 Task: Search for the email with the subject Follow up on our last conversation logged in from softage.1@softage.net with the filter, email from softage.4@softage.net and a new filter,  Star it
Action: Mouse moved to (737, 76)
Screenshot: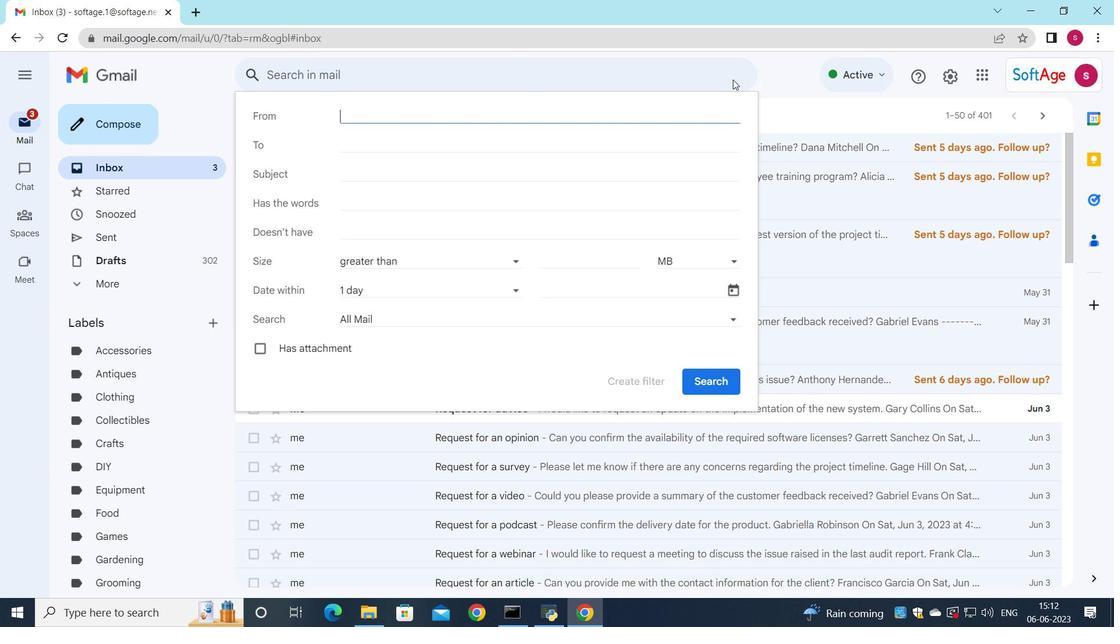 
Action: Mouse pressed left at (737, 76)
Screenshot: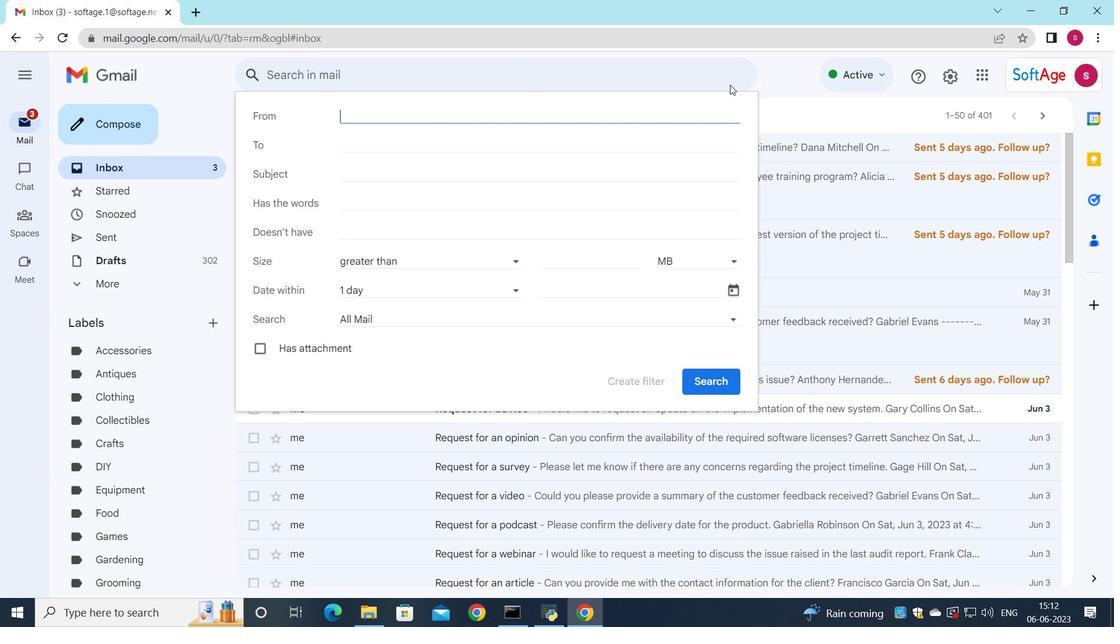 
Action: Mouse moved to (595, 125)
Screenshot: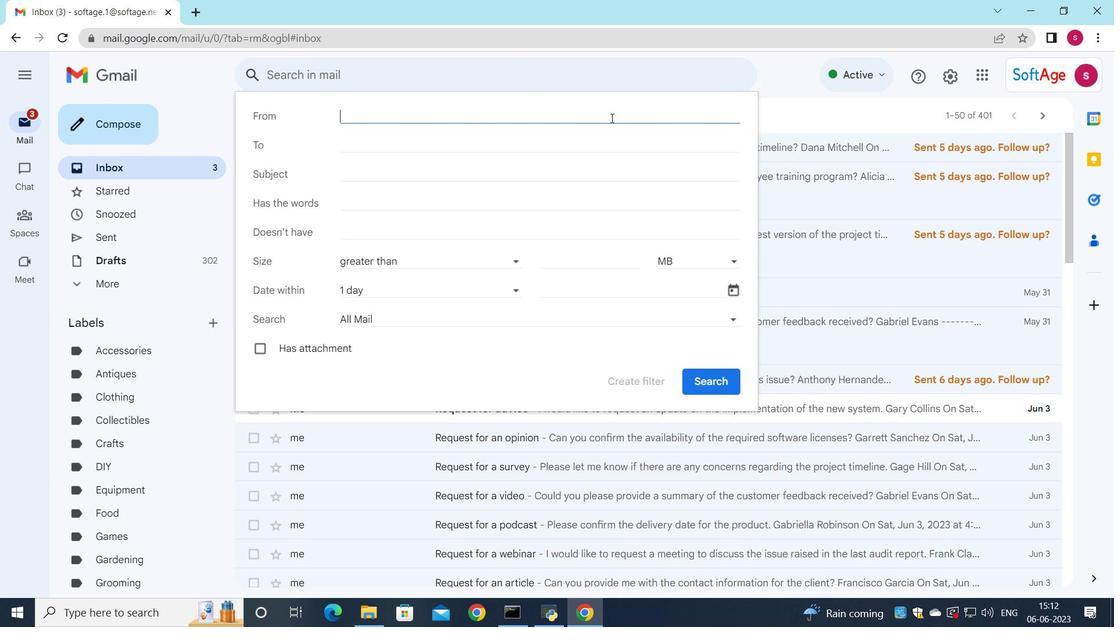 
Action: Key pressed s
Screenshot: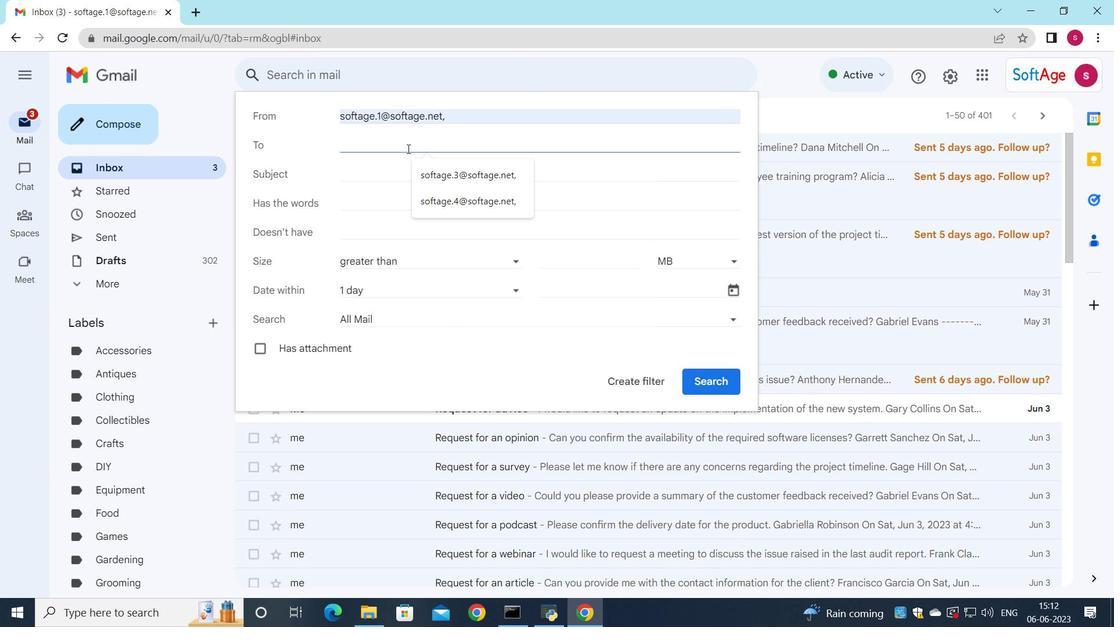 
Action: Mouse moved to (535, 250)
Screenshot: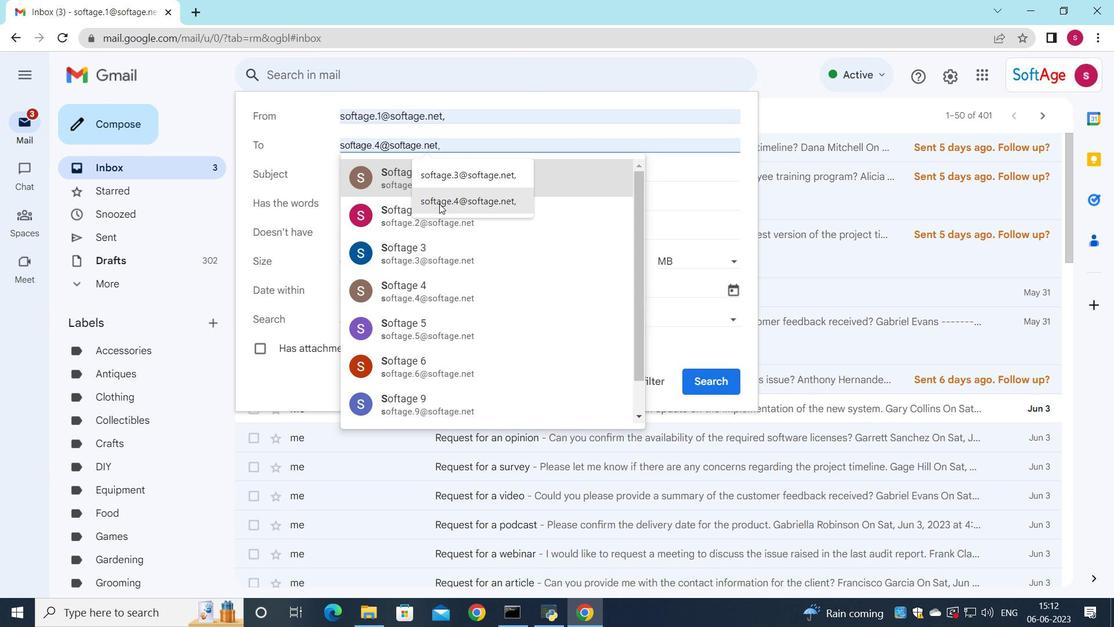 
Action: Mouse pressed left at (535, 250)
Screenshot: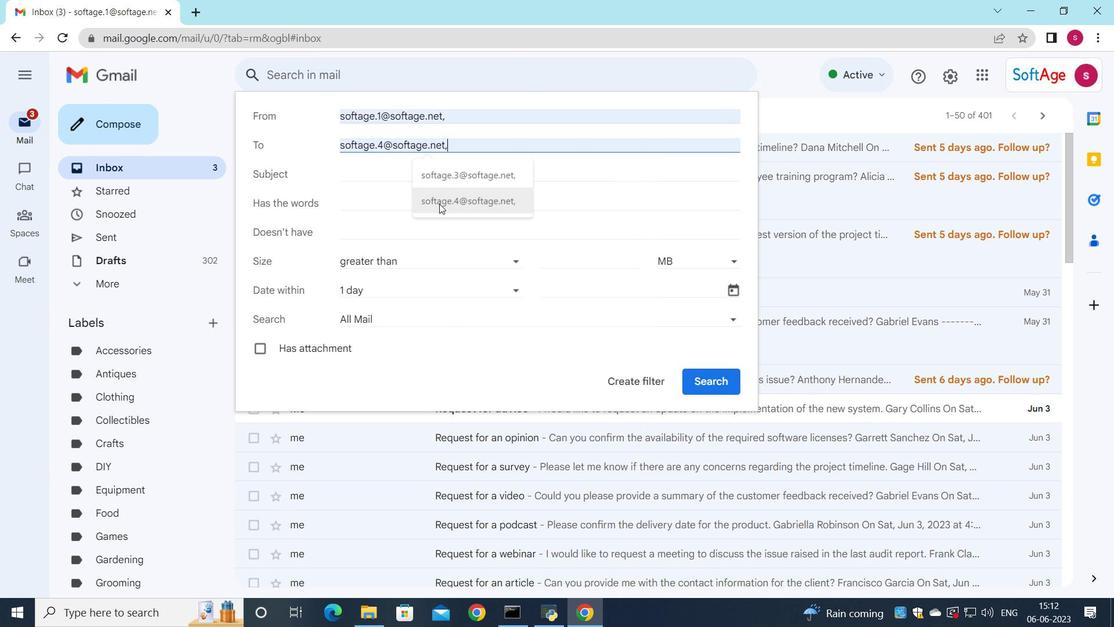 
Action: Mouse moved to (488, 137)
Screenshot: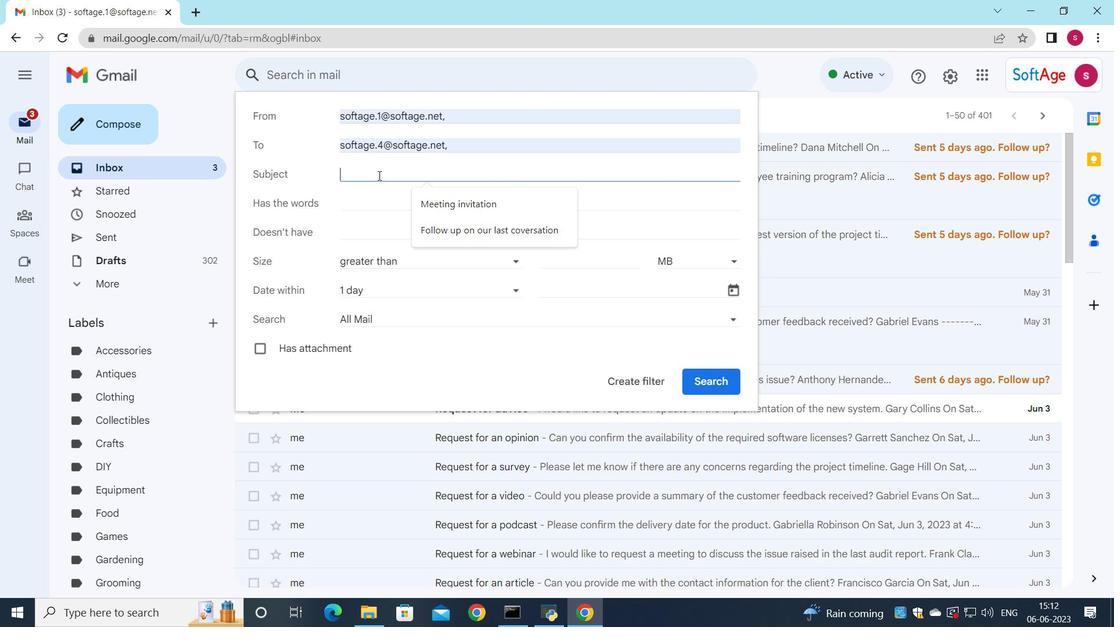 
Action: Mouse pressed left at (488, 137)
Screenshot: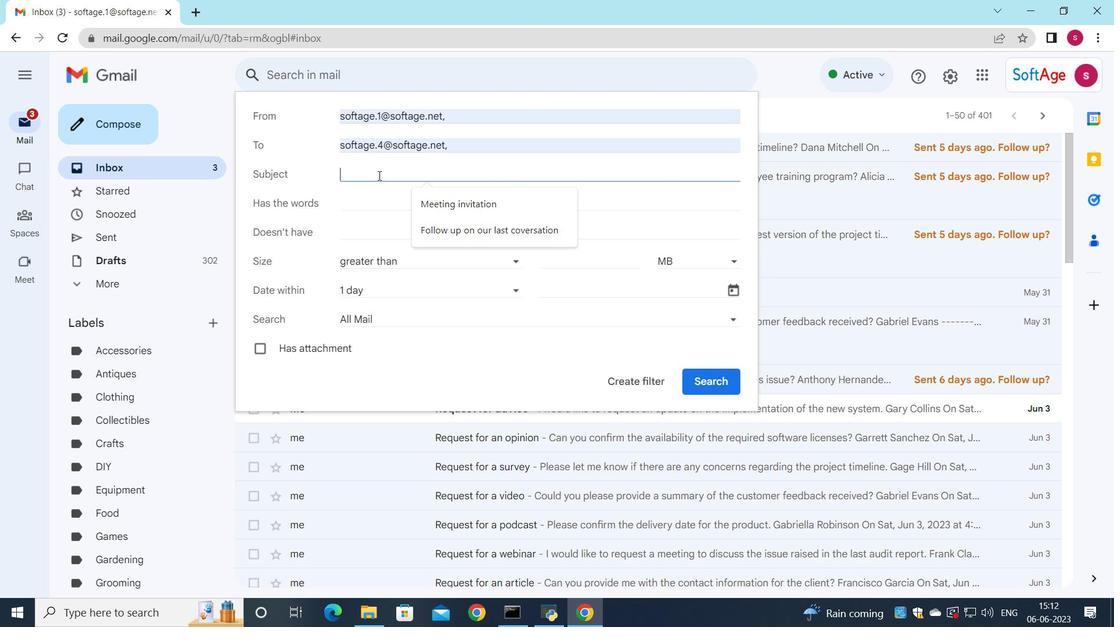 
Action: Mouse moved to (400, 141)
Screenshot: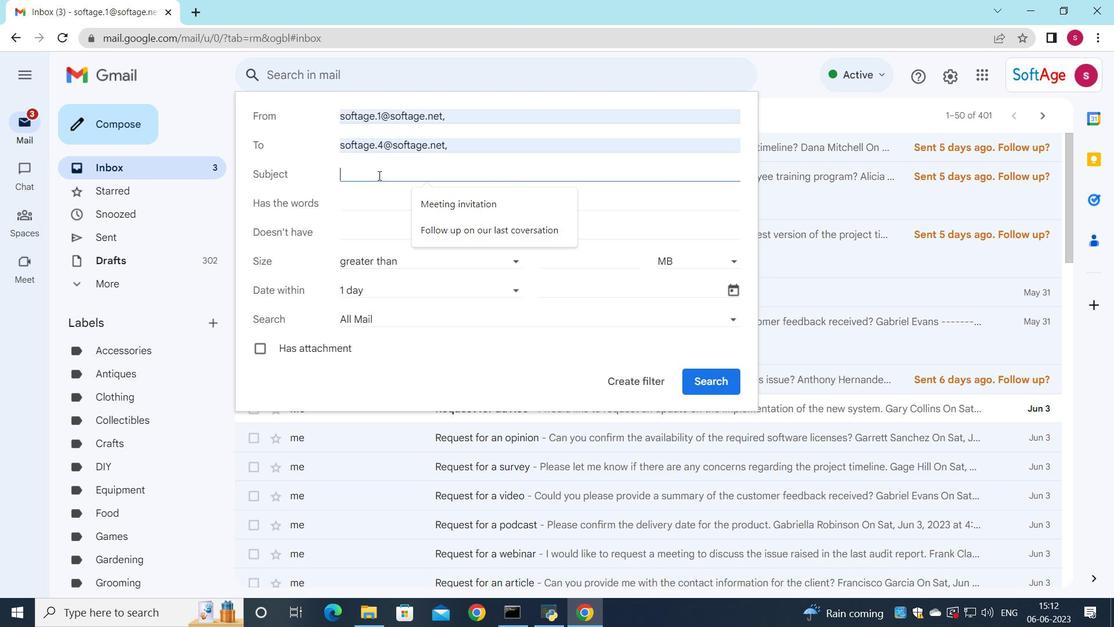 
Action: Mouse pressed left at (400, 141)
Screenshot: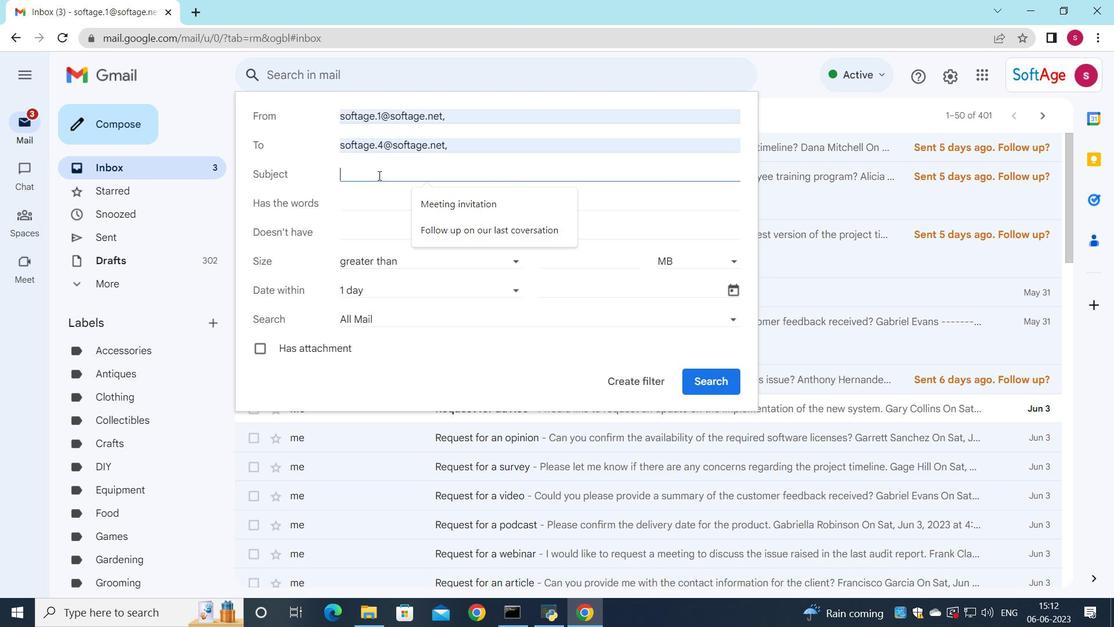 
Action: Key pressed s
Screenshot: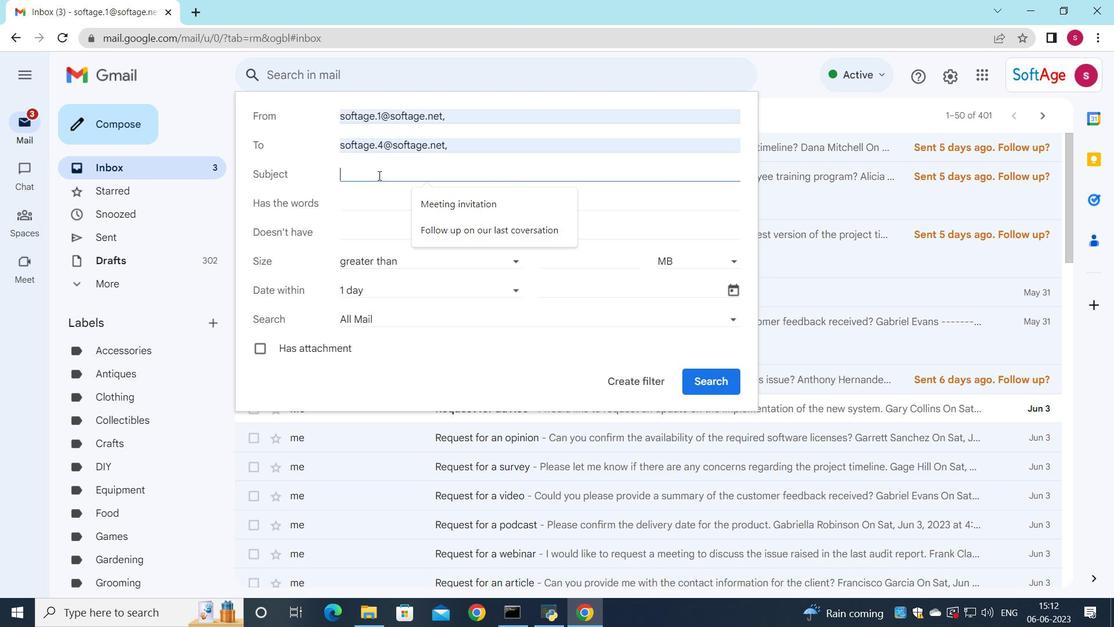 
Action: Mouse moved to (418, 287)
Screenshot: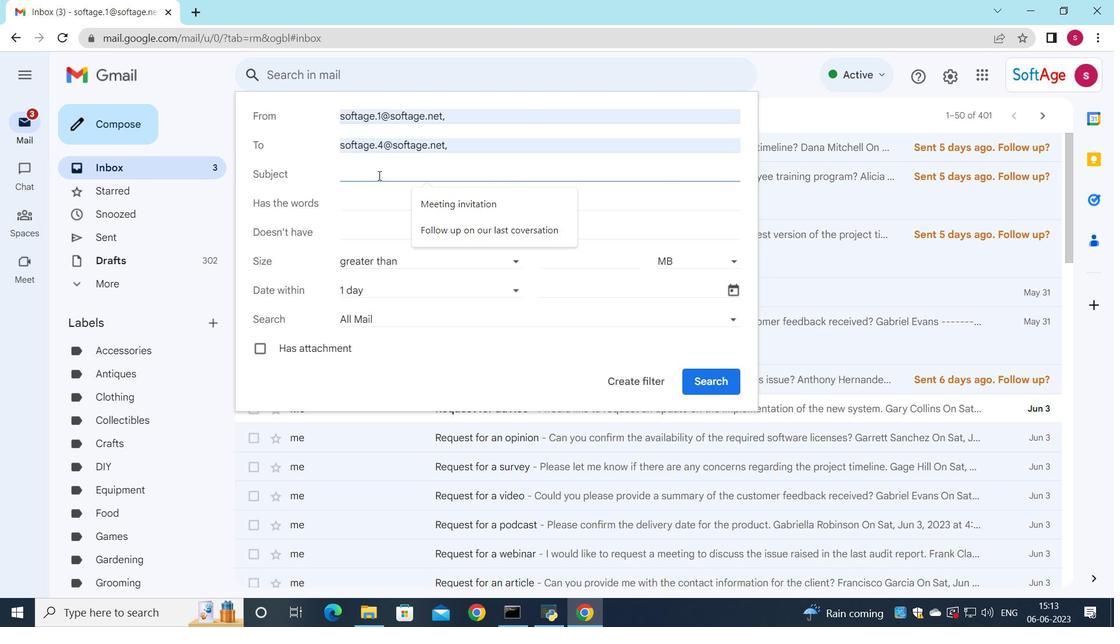 
Action: Mouse pressed left at (418, 287)
Screenshot: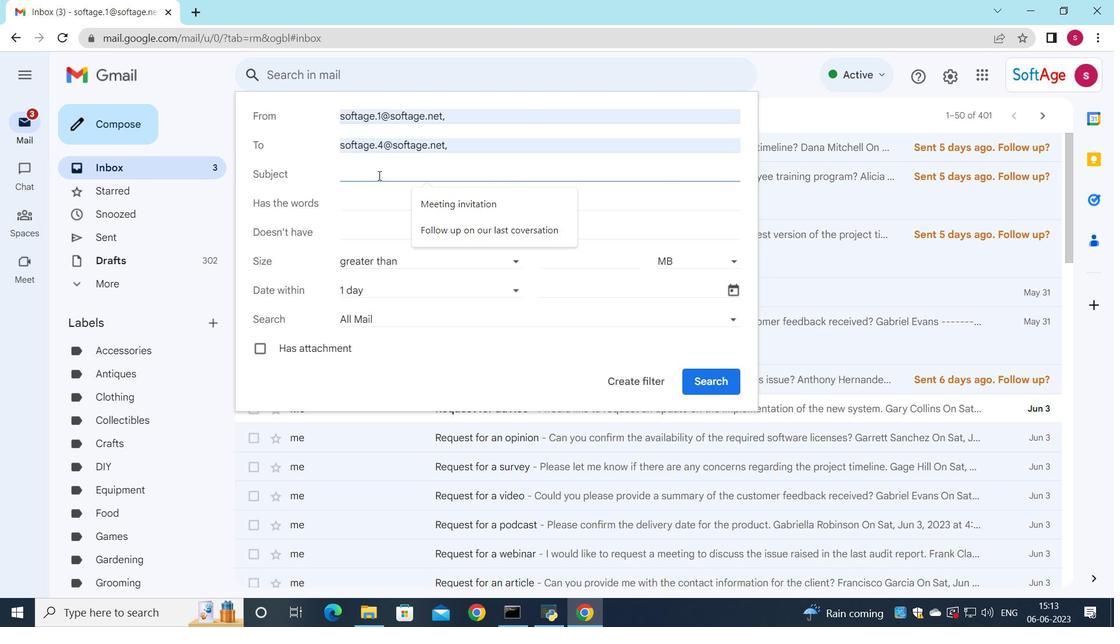 
Action: Mouse moved to (384, 174)
Screenshot: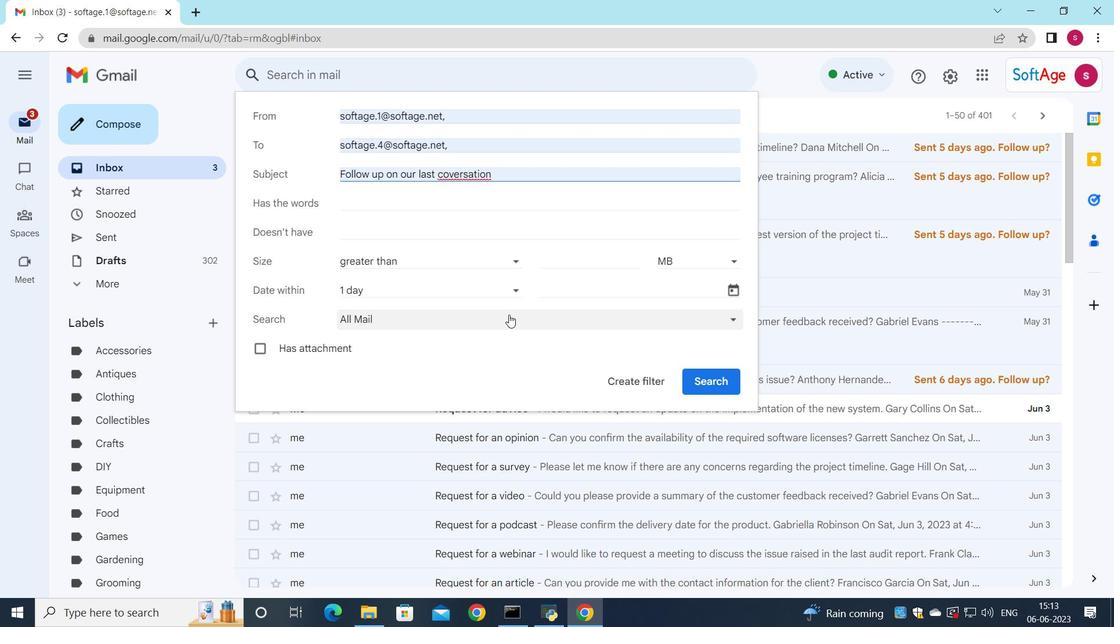 
Action: Mouse pressed left at (384, 174)
Screenshot: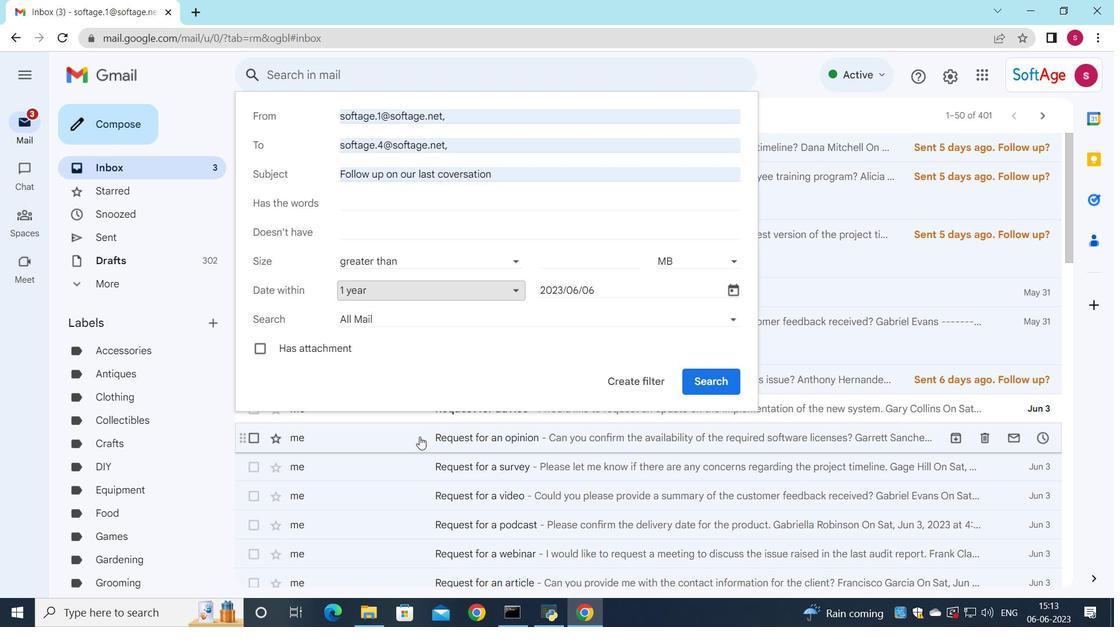 
Action: Key pressed <Key.shift>Follow<Key.space>up<Key.space>on<Key.space>our<Key.space>last<Key.space>conversation
Screenshot: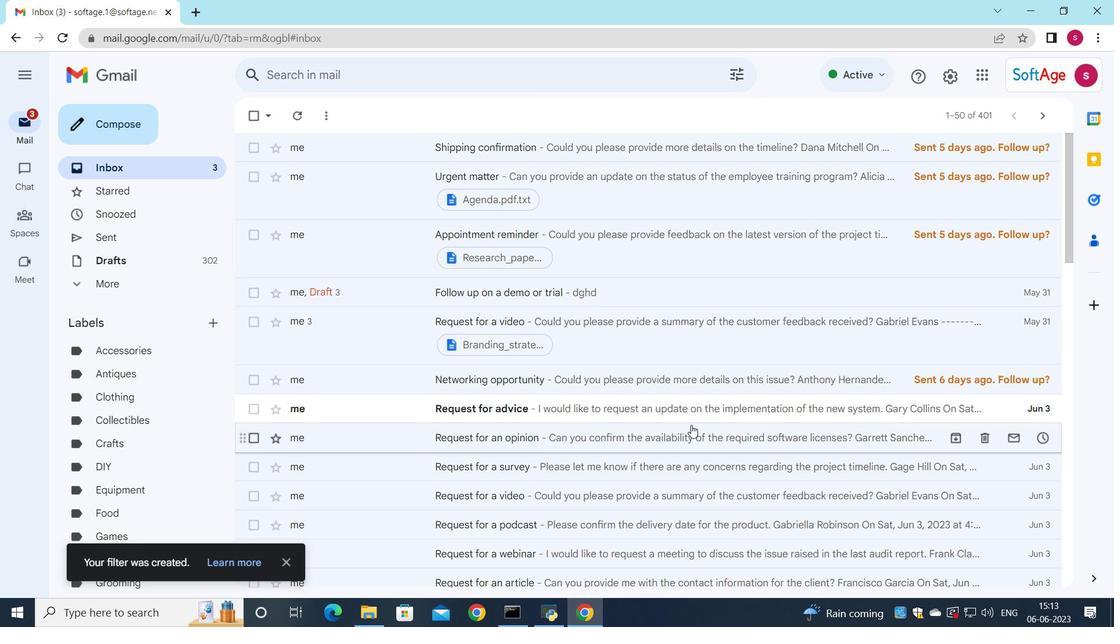 
Action: Mouse moved to (508, 292)
Screenshot: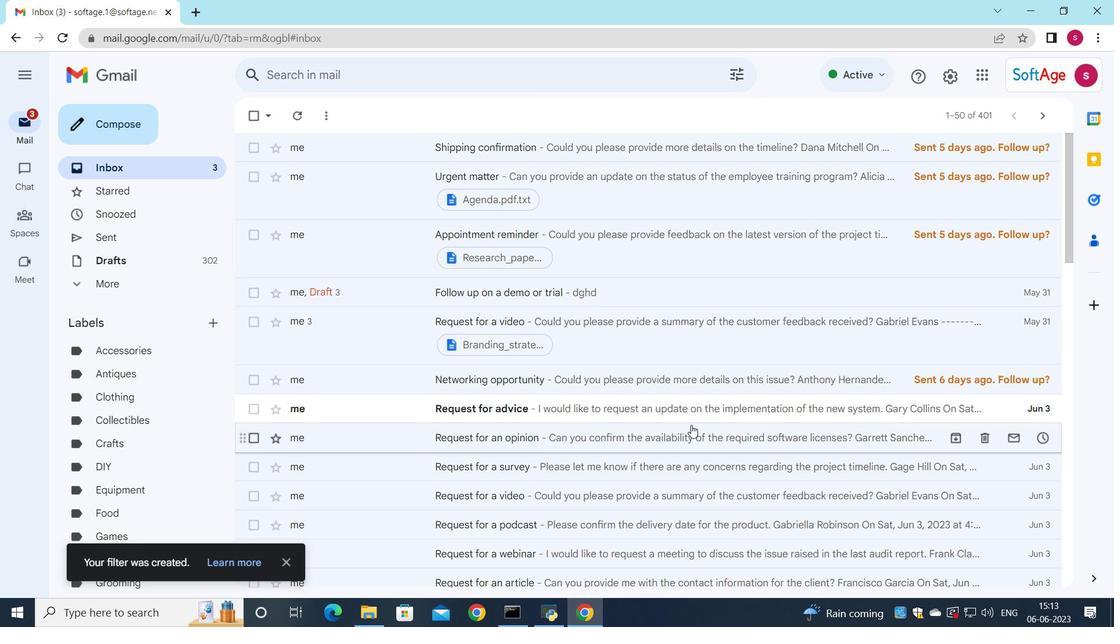 
Action: Mouse pressed left at (508, 292)
Screenshot: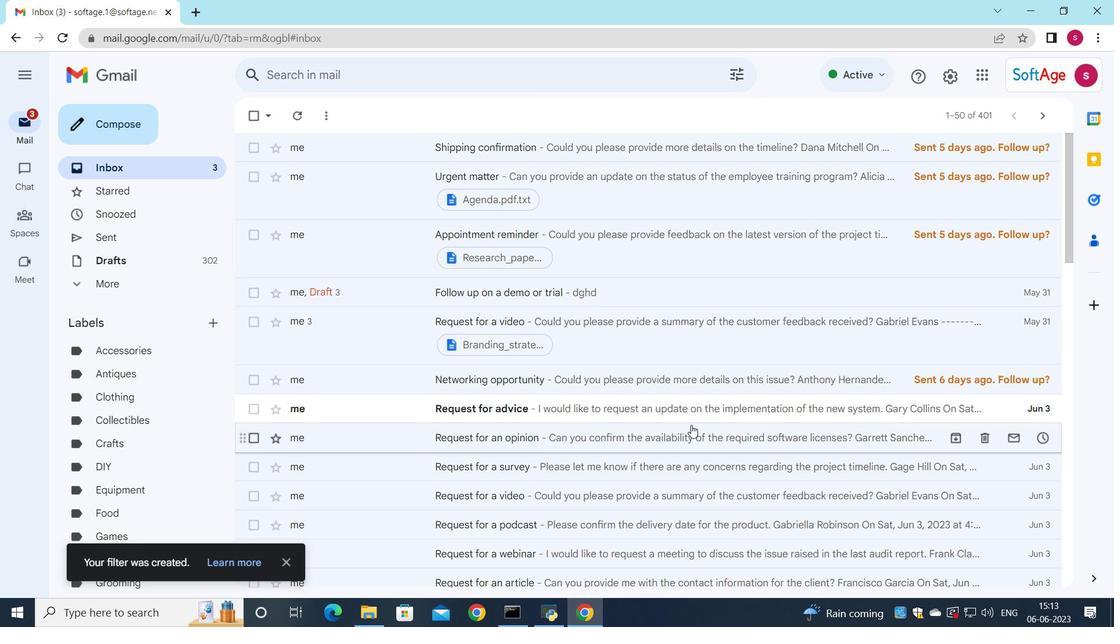 
Action: Mouse moved to (411, 459)
Screenshot: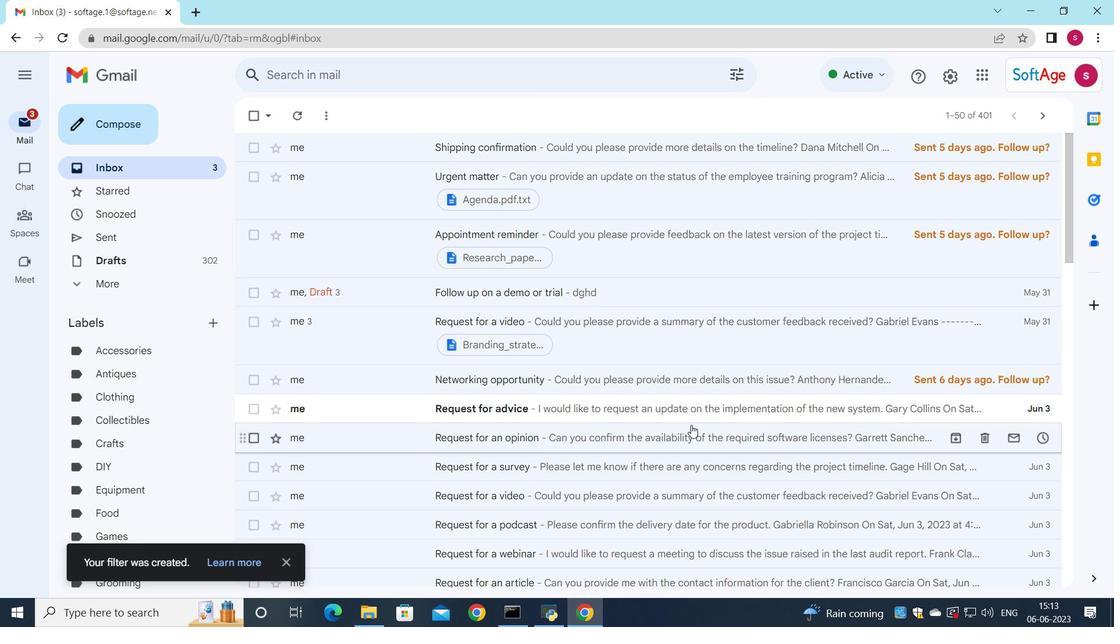 
Action: Mouse pressed left at (411, 459)
Screenshot: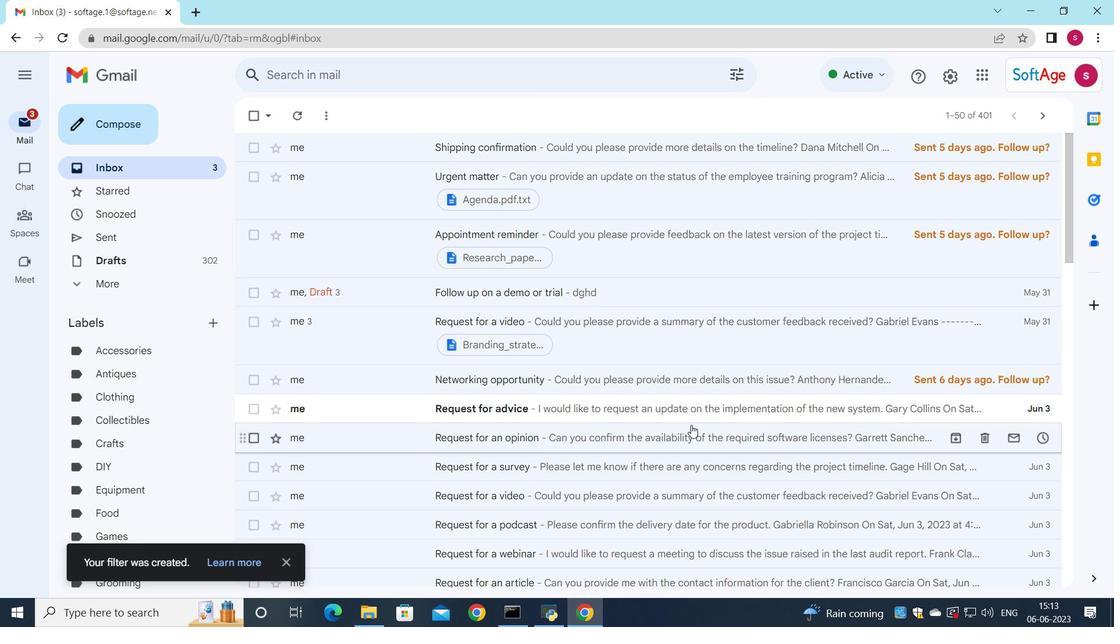 
Action: Mouse moved to (655, 385)
Screenshot: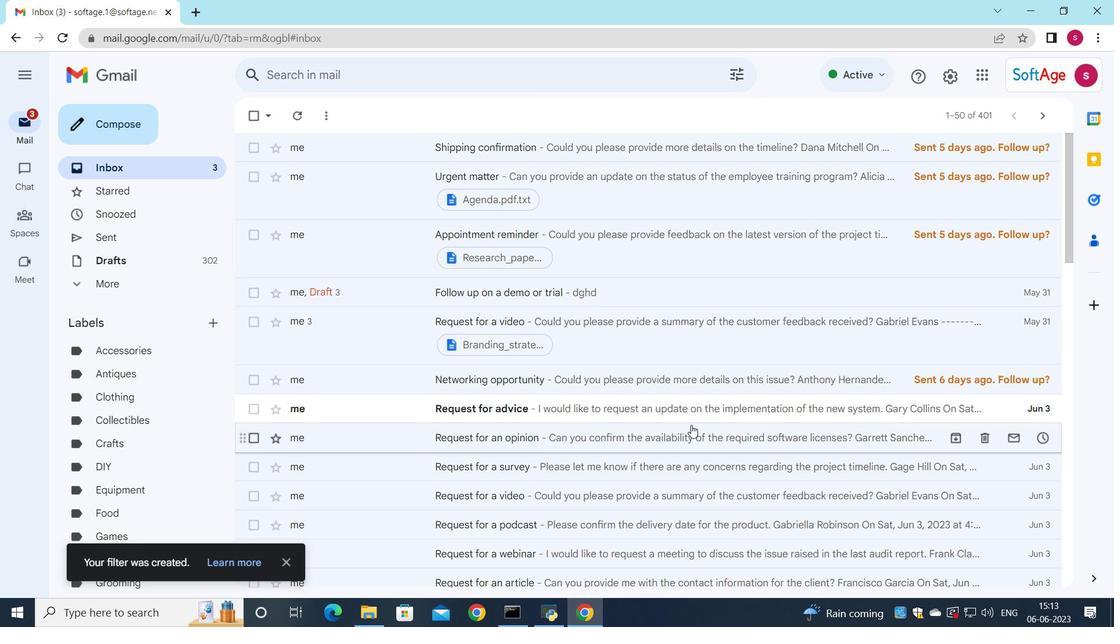 
Action: Mouse pressed left at (655, 385)
Screenshot: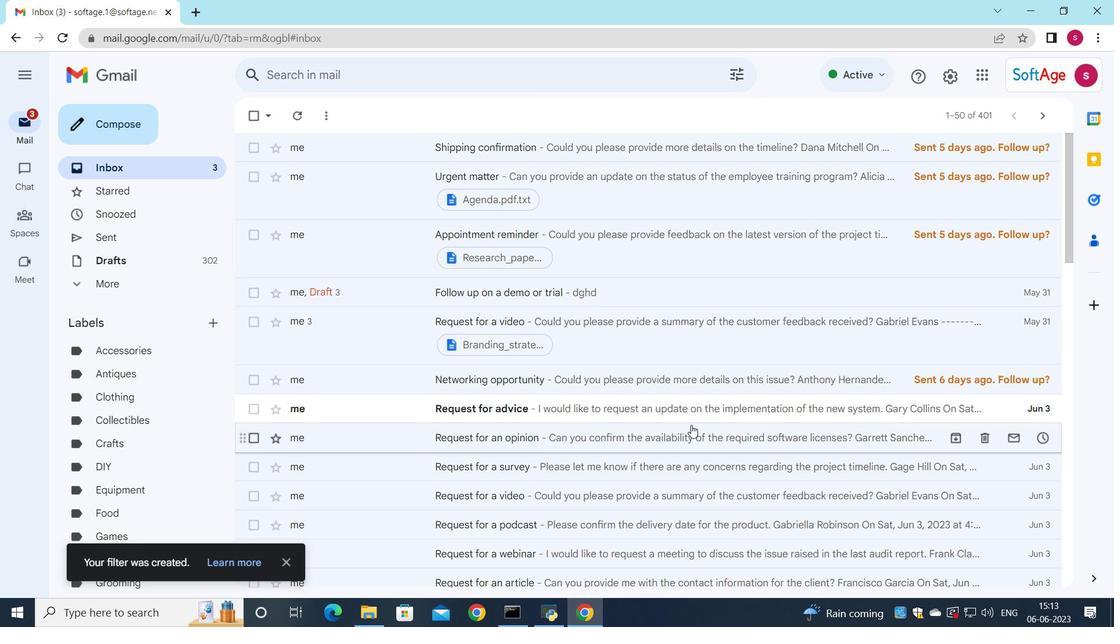 
Action: Mouse moved to (733, 73)
Screenshot: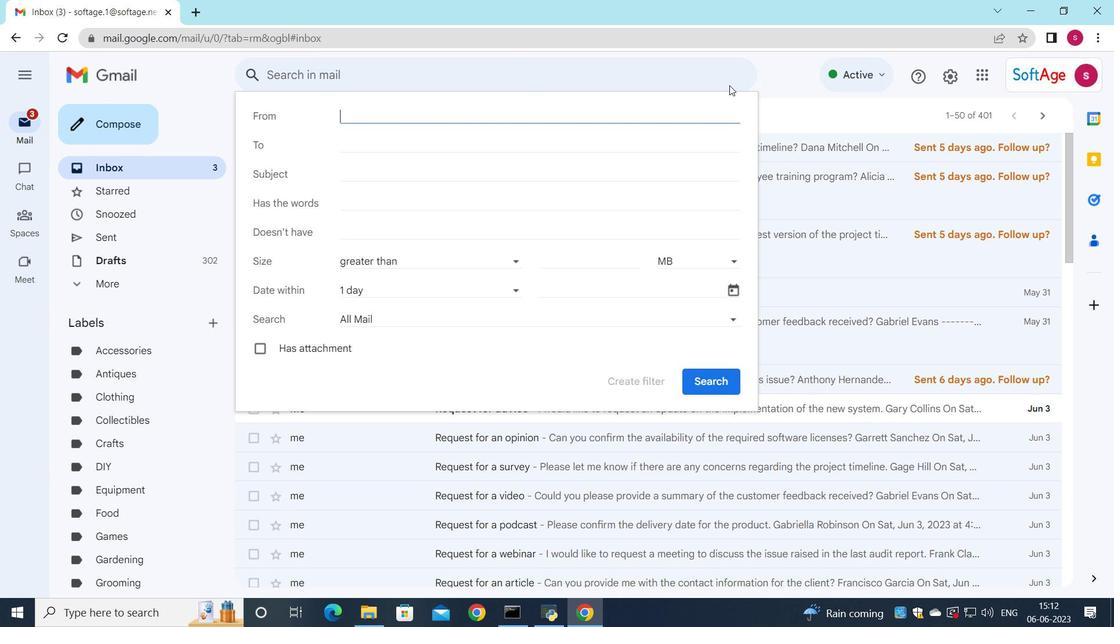 
Action: Mouse pressed left at (733, 73)
Screenshot: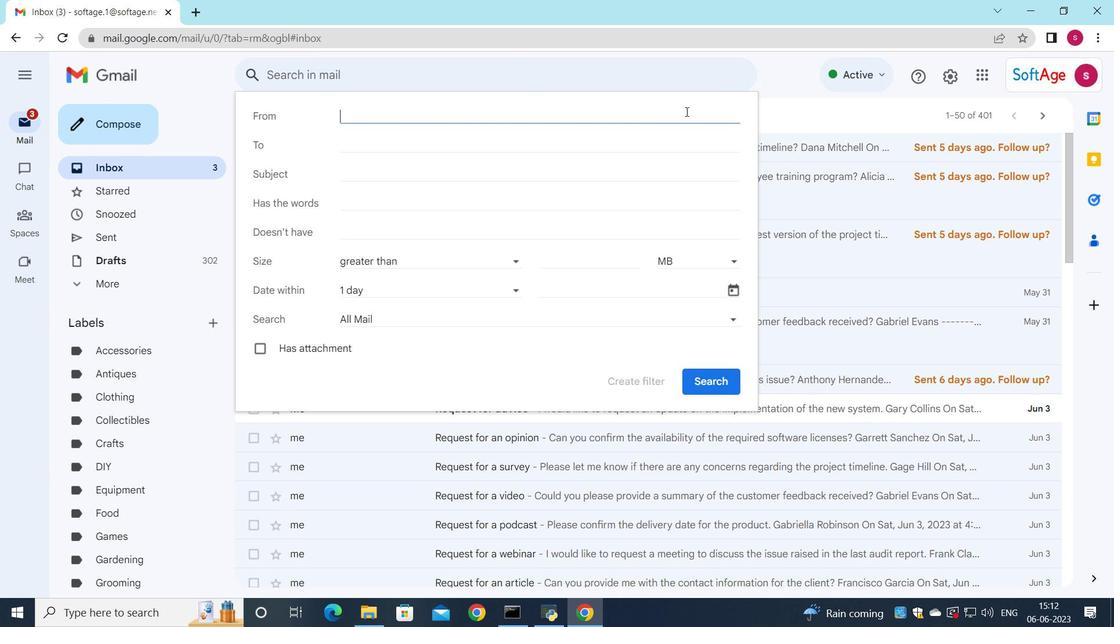 
Action: Mouse moved to (459, 124)
Screenshot: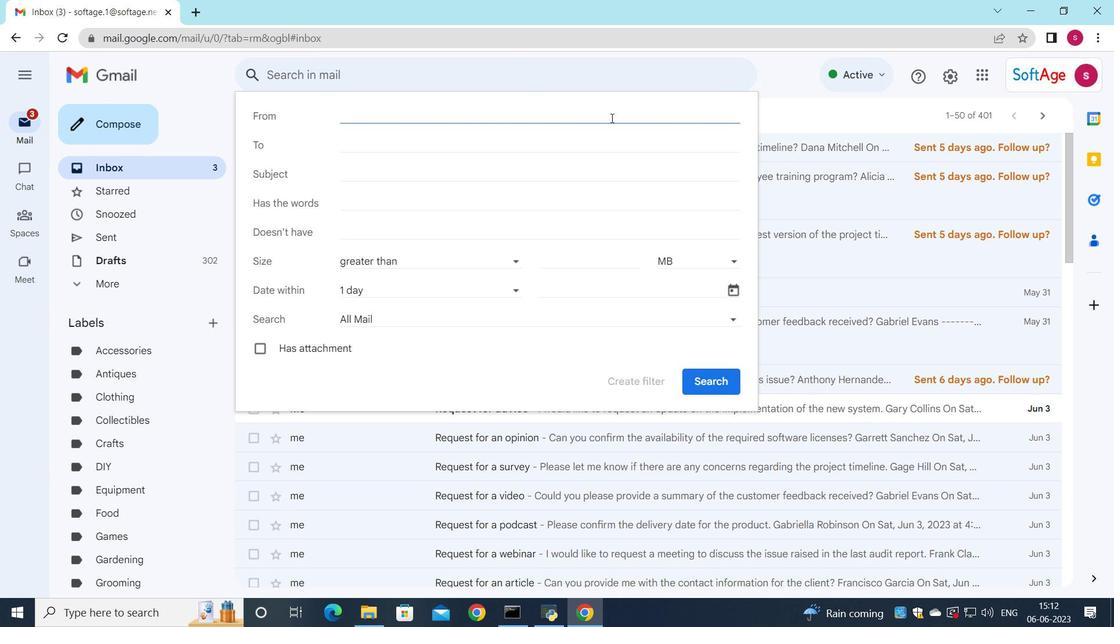 
Action: Key pressed so
Screenshot: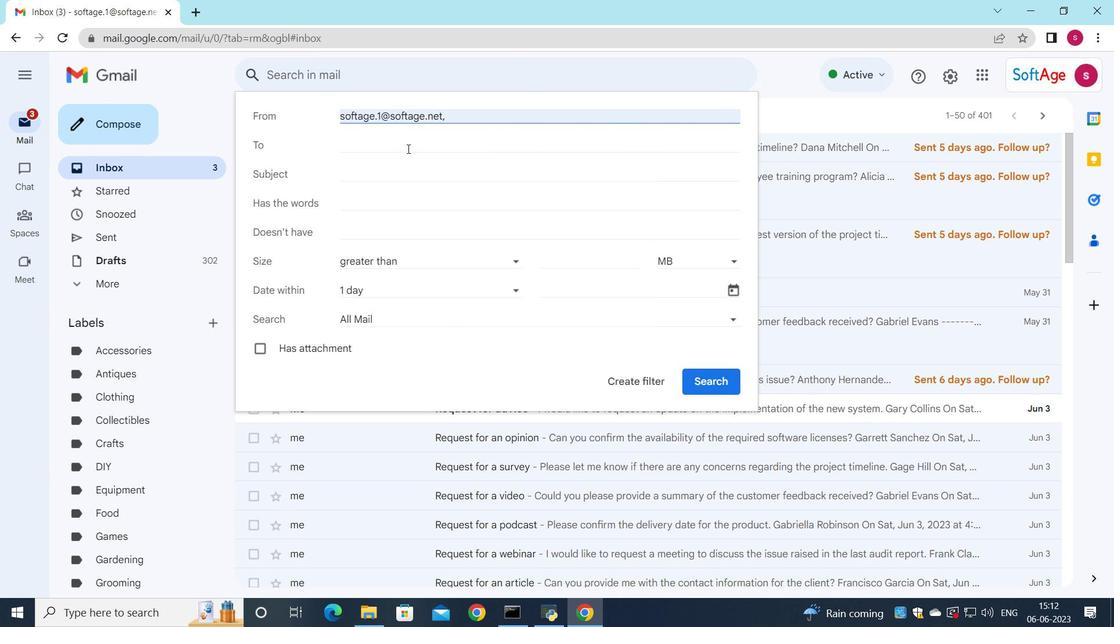 
Action: Mouse moved to (463, 144)
Screenshot: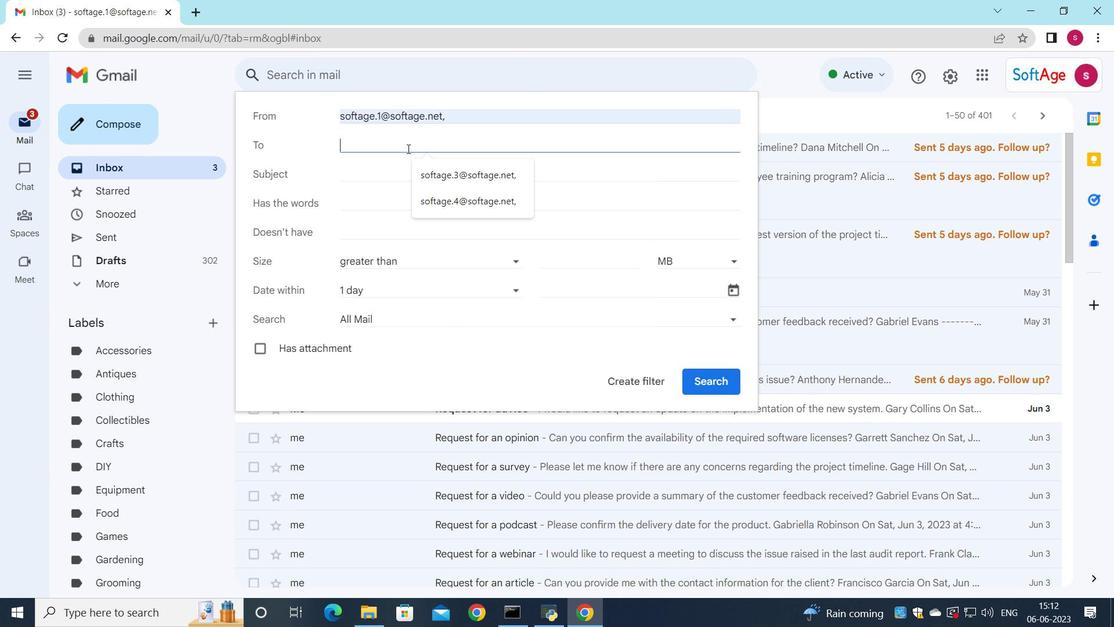 
Action: Mouse pressed left at (463, 144)
Screenshot: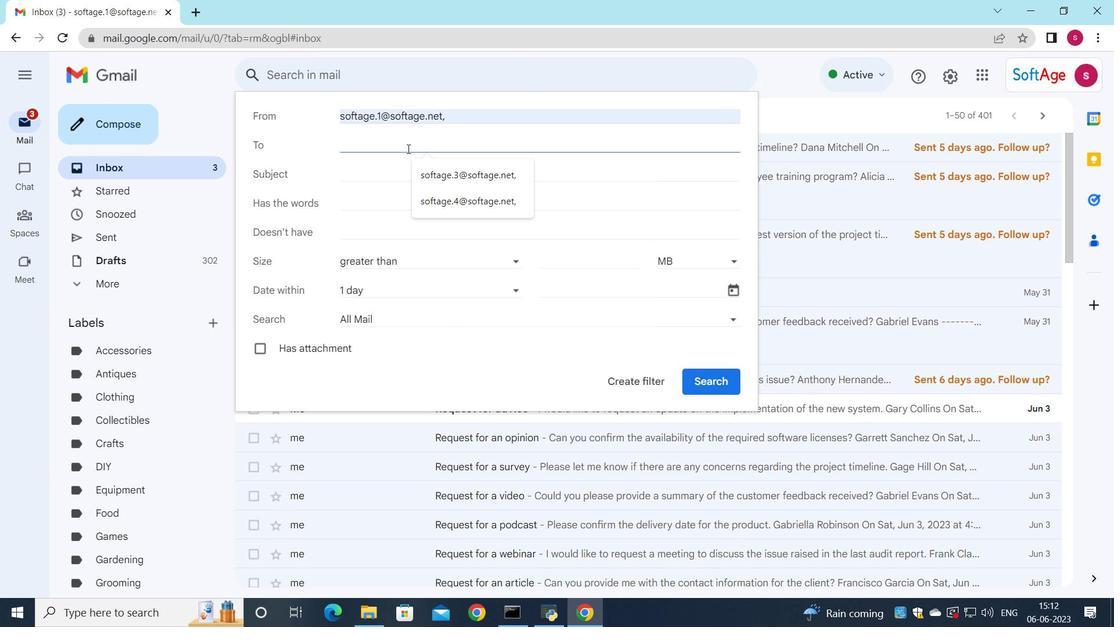 
Action: Mouse moved to (400, 146)
Screenshot: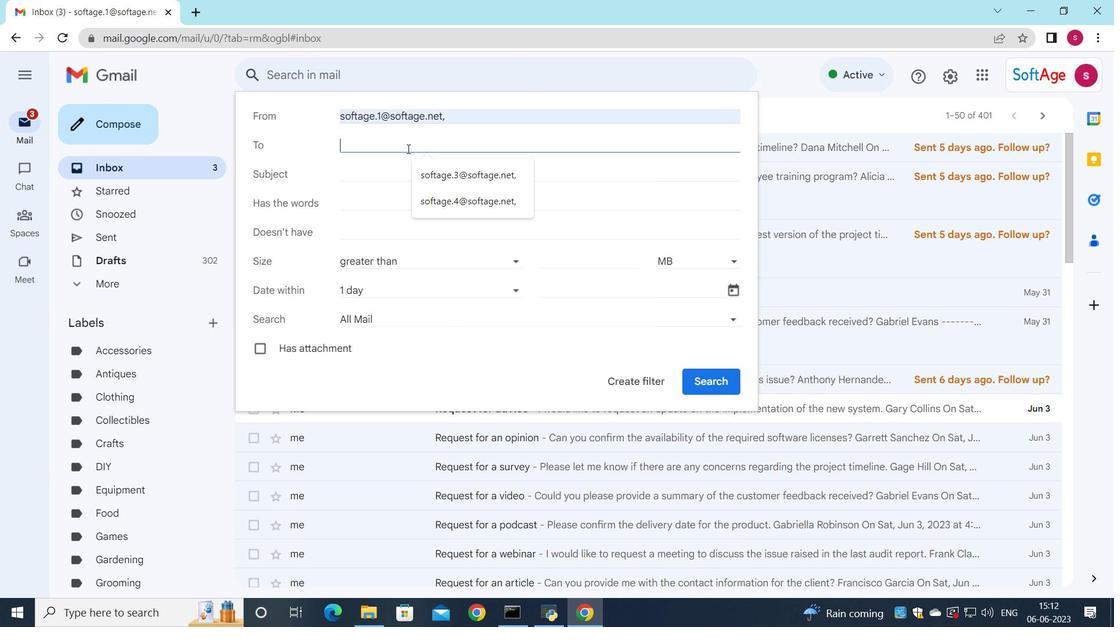 
Action: Mouse pressed left at (400, 146)
Screenshot: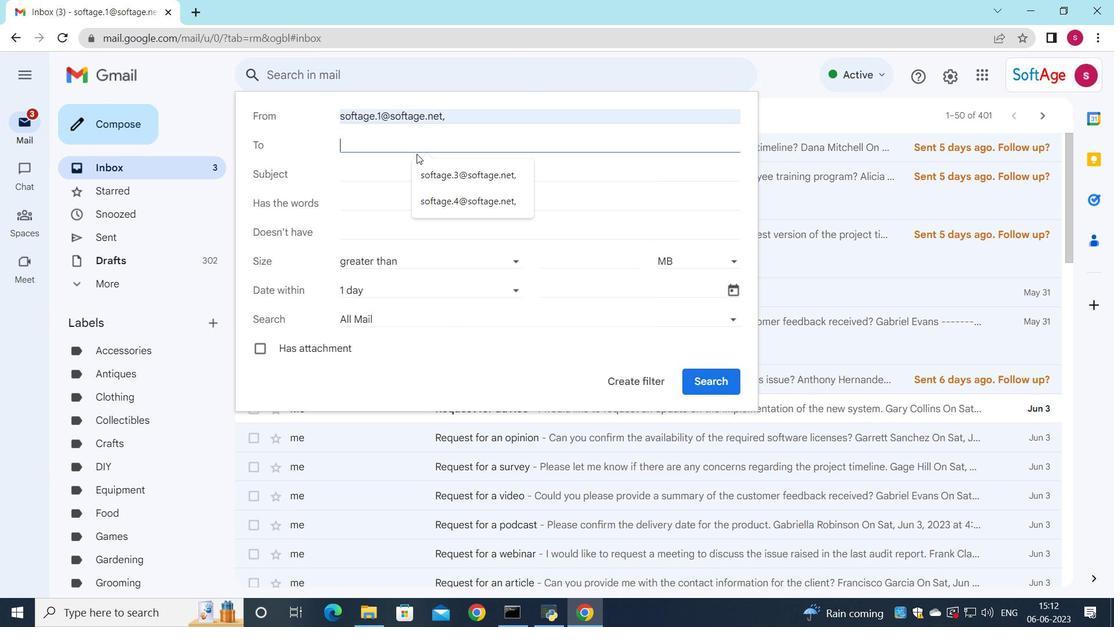
Action: Key pressed s
Screenshot: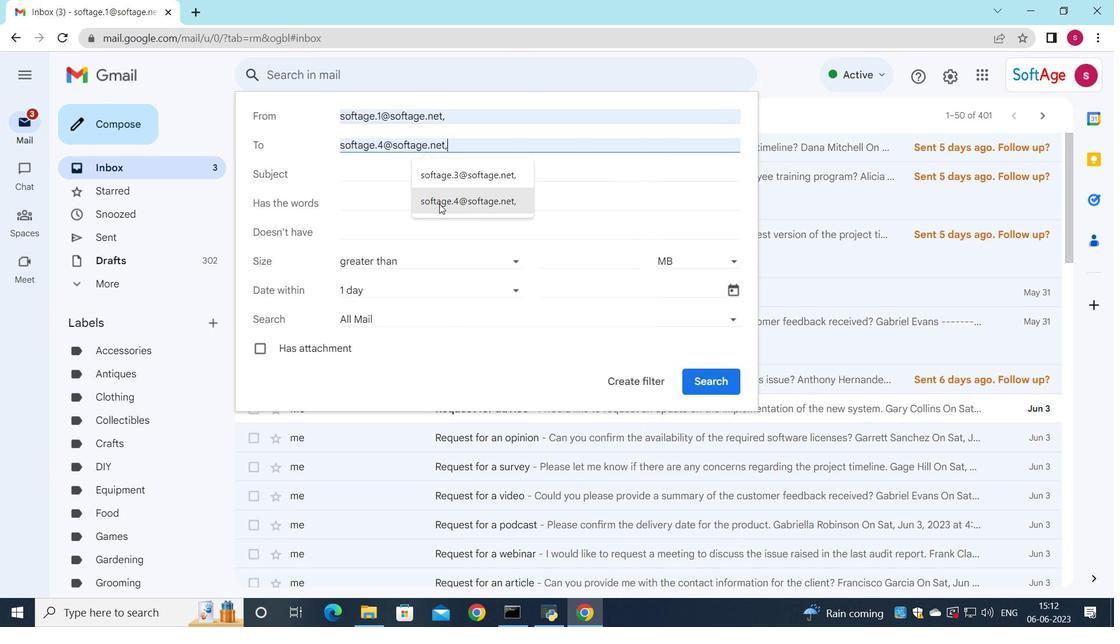 
Action: Mouse moved to (425, 289)
Screenshot: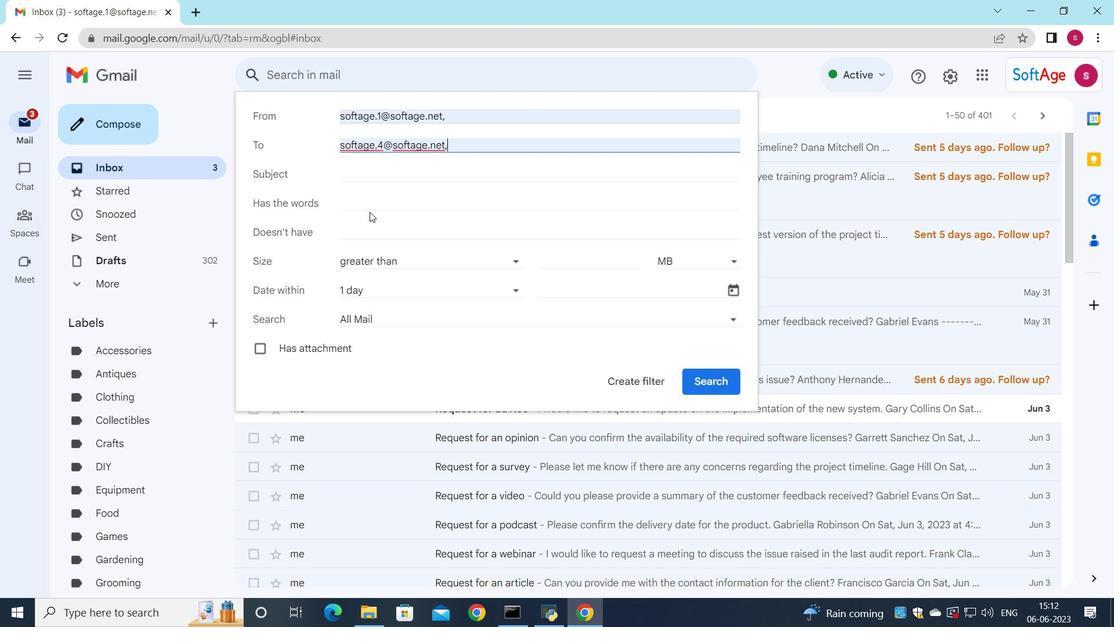 
Action: Mouse pressed left at (425, 289)
Screenshot: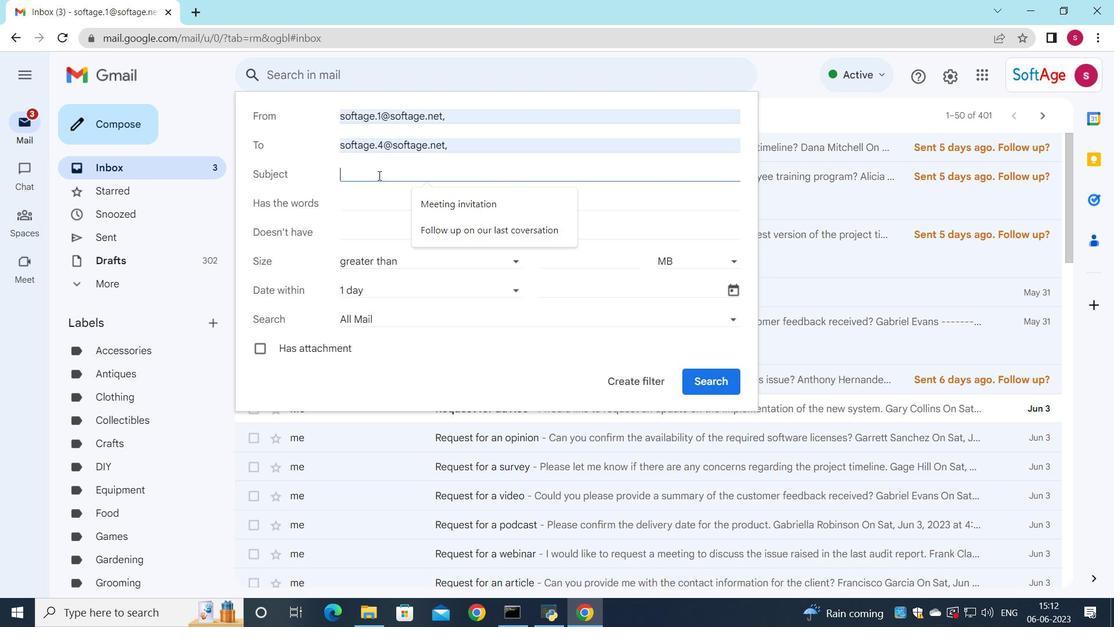 
Action: Mouse moved to (333, 173)
Screenshot: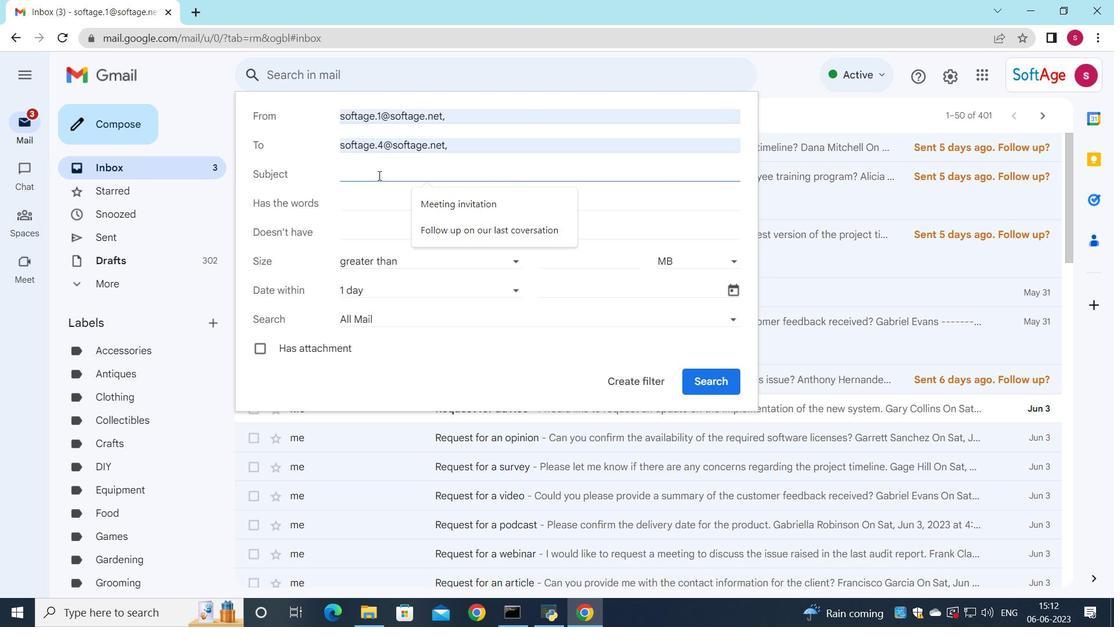 
Action: Mouse pressed left at (333, 173)
Screenshot: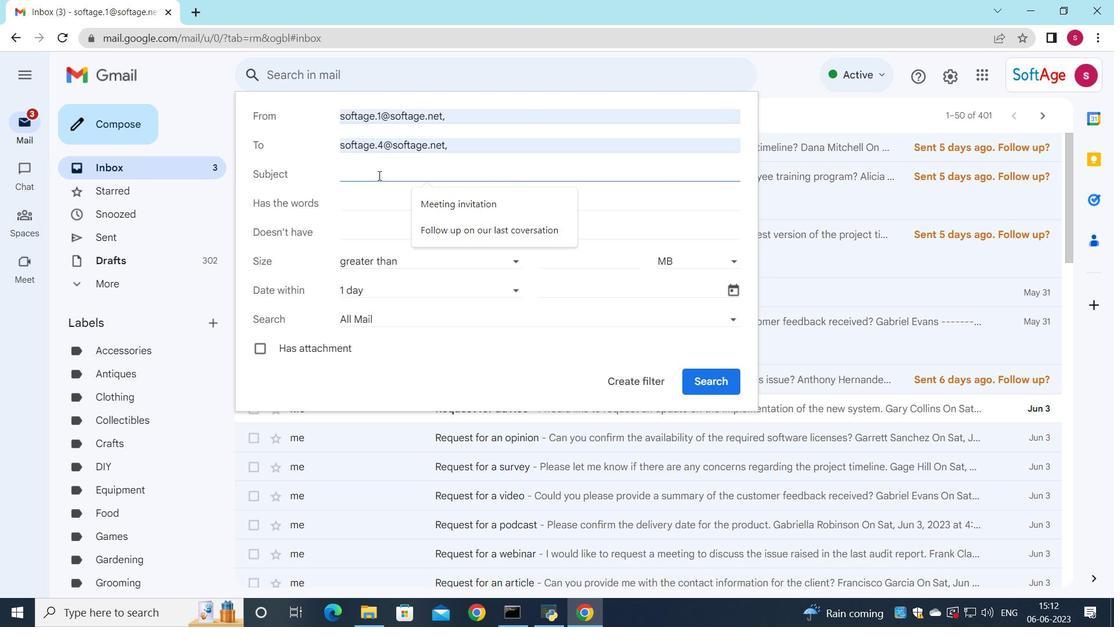 
Action: Mouse moved to (372, 171)
Screenshot: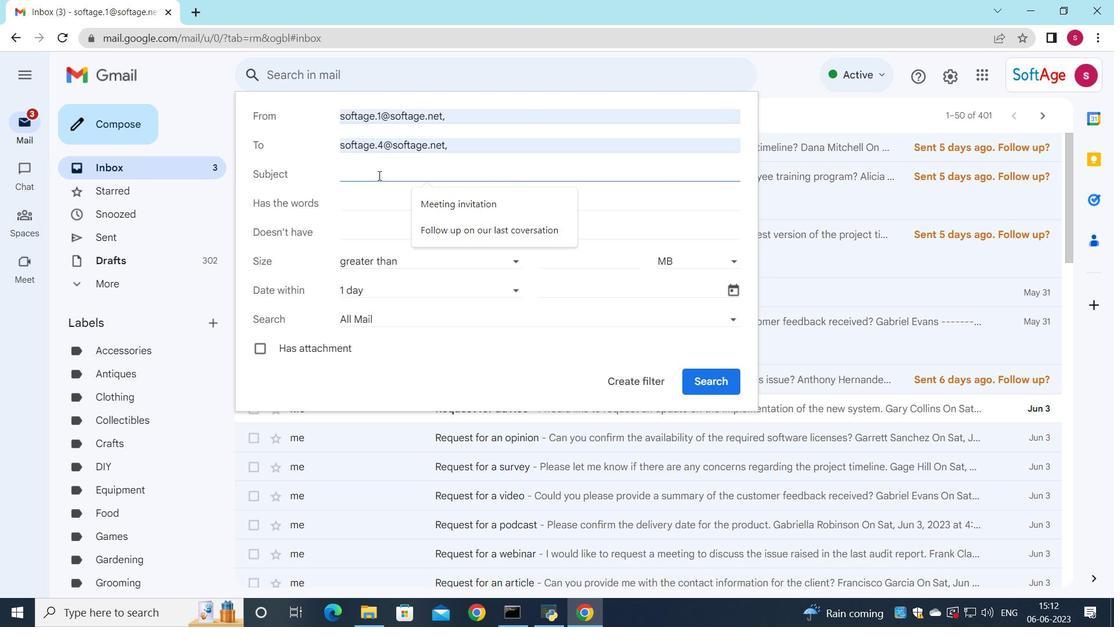
Action: Mouse pressed left at (372, 171)
Screenshot: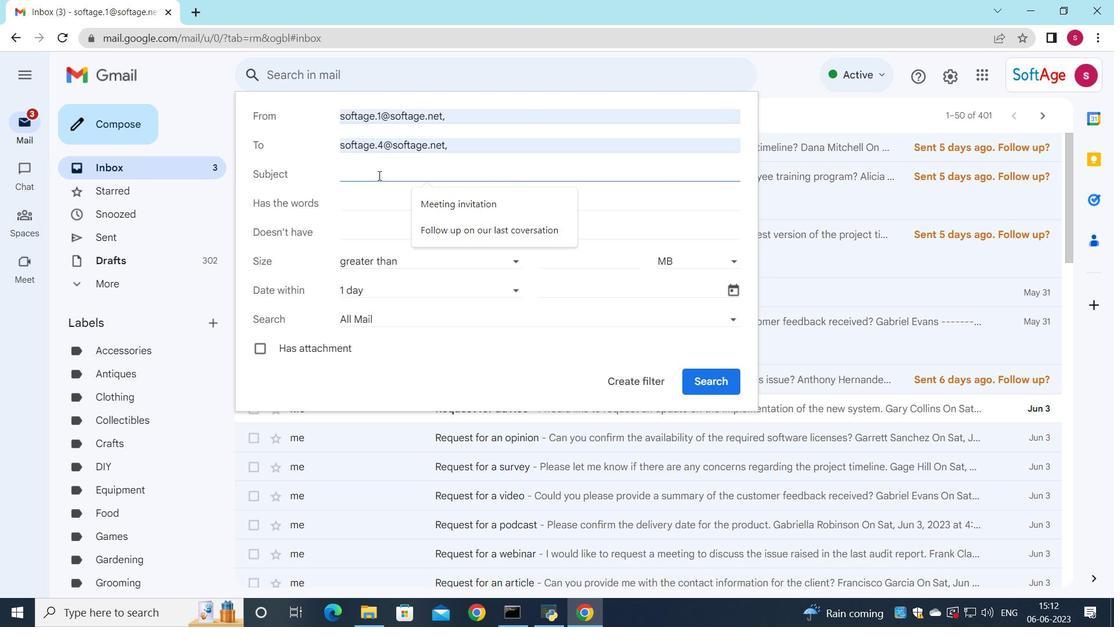 
Action: Key pressed <Key.shift>Follow<Key.space>up<Key.space>on<Key.space>our<Key.space>last<Key.space>coversation
Screenshot: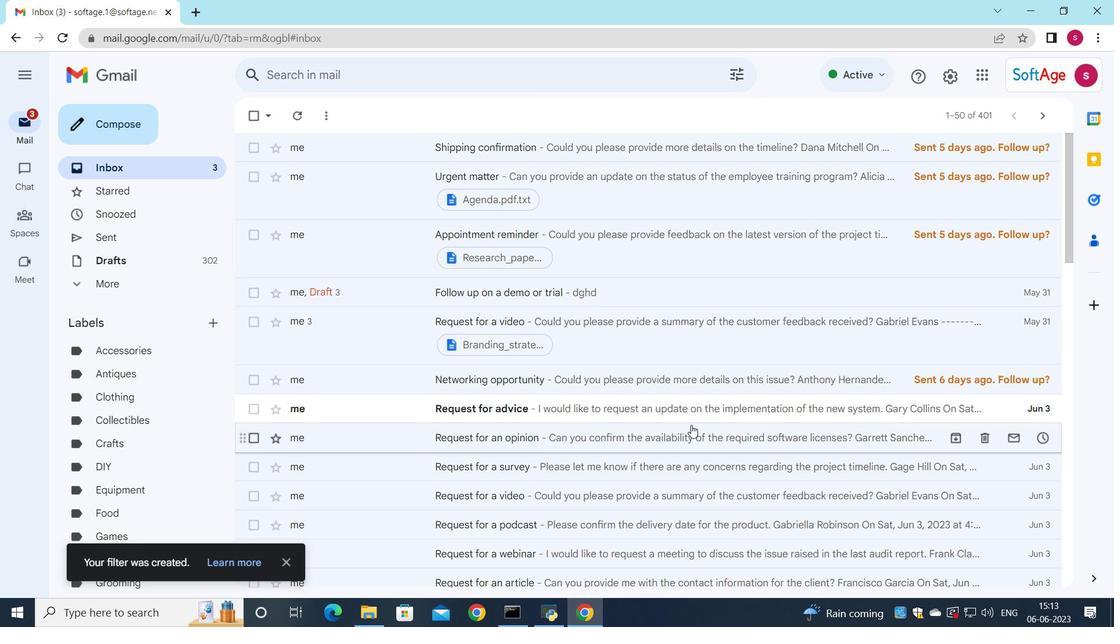 
Action: Mouse moved to (507, 285)
Screenshot: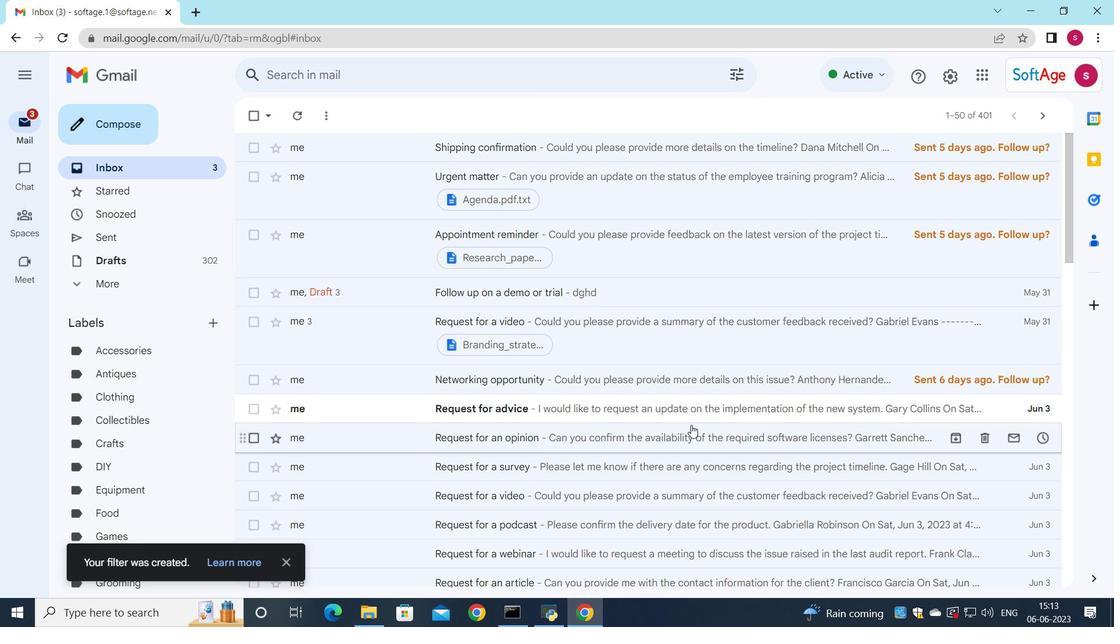 
Action: Mouse pressed left at (507, 285)
Screenshot: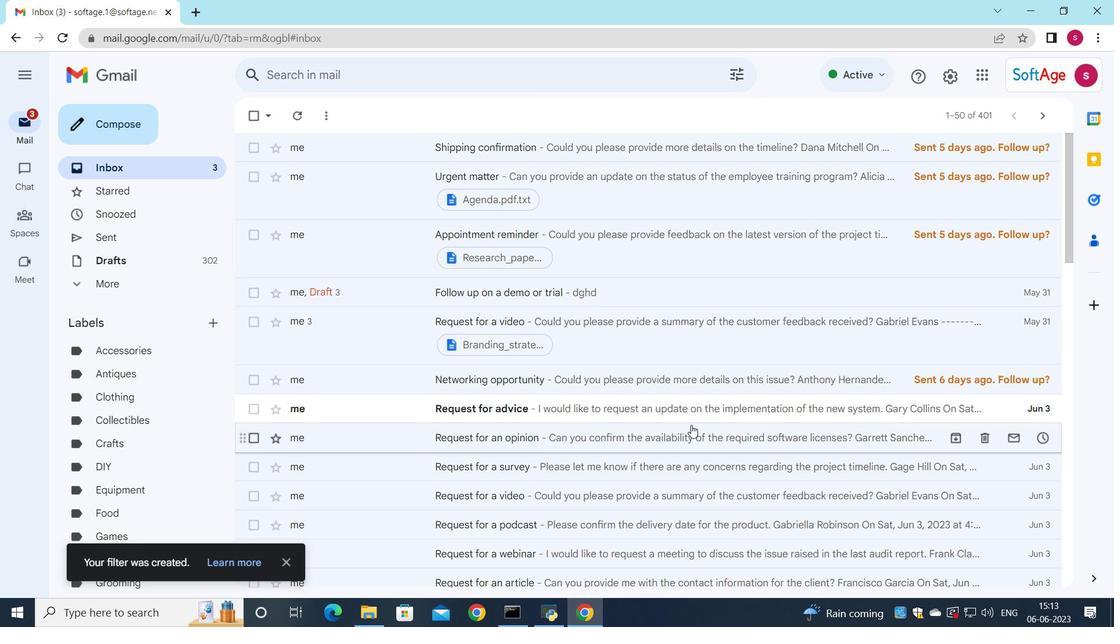 
Action: Mouse moved to (395, 448)
Screenshot: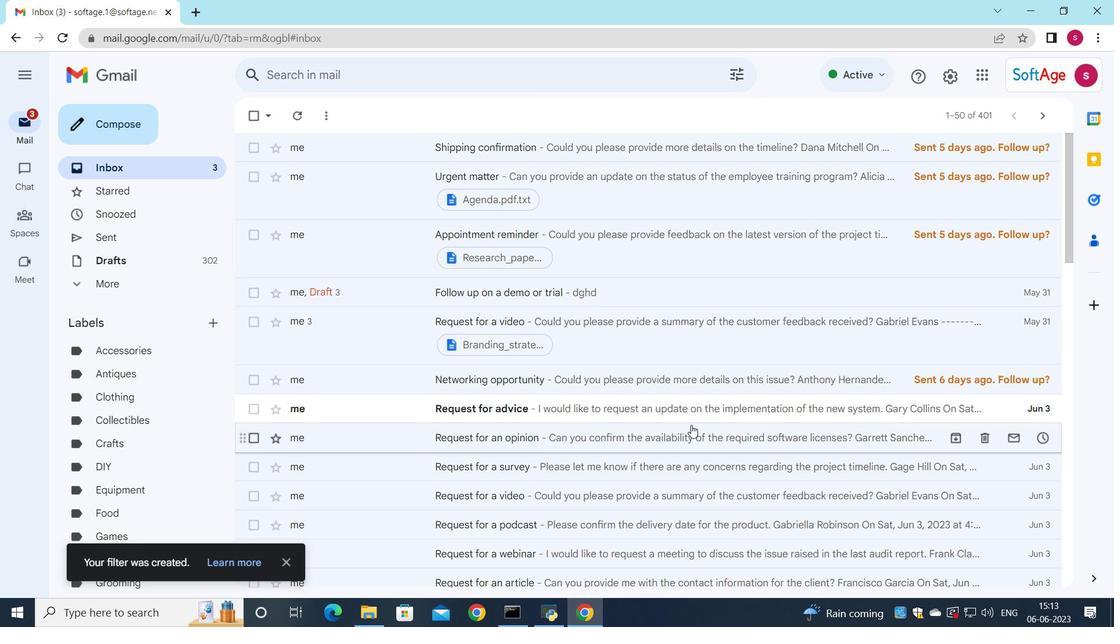 
Action: Mouse pressed left at (395, 448)
Screenshot: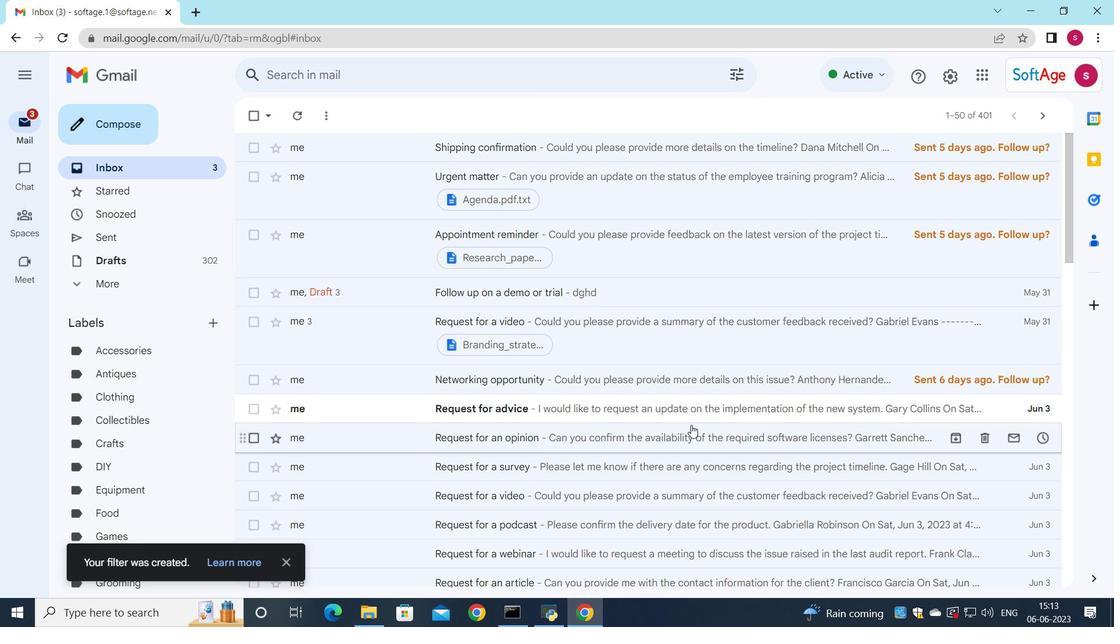
Action: Mouse moved to (689, 377)
Screenshot: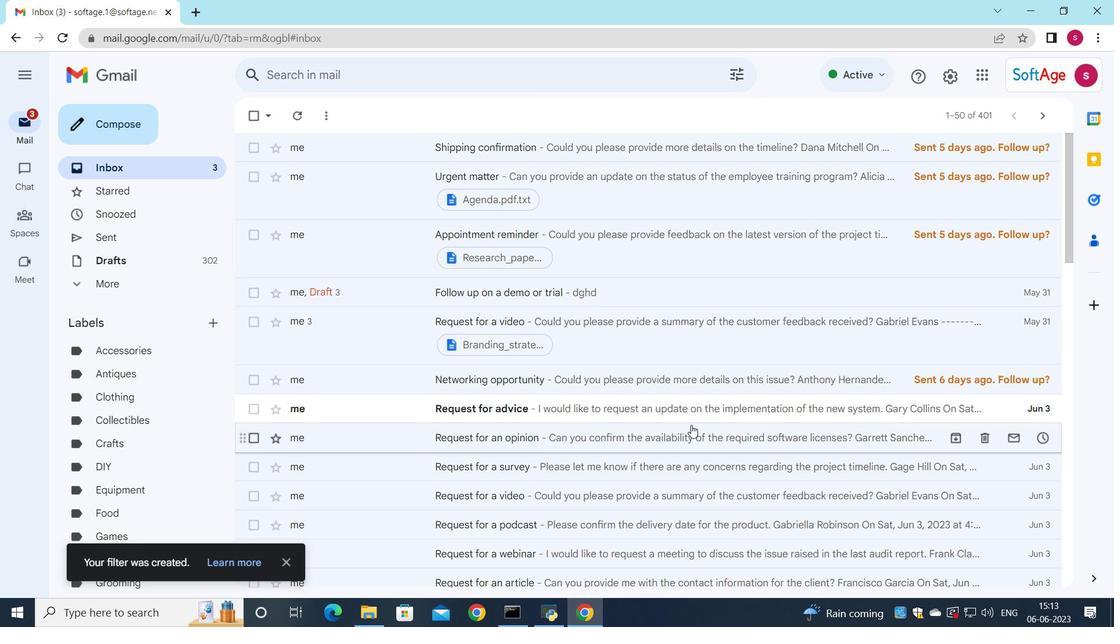 
Action: Mouse pressed left at (689, 377)
Screenshot: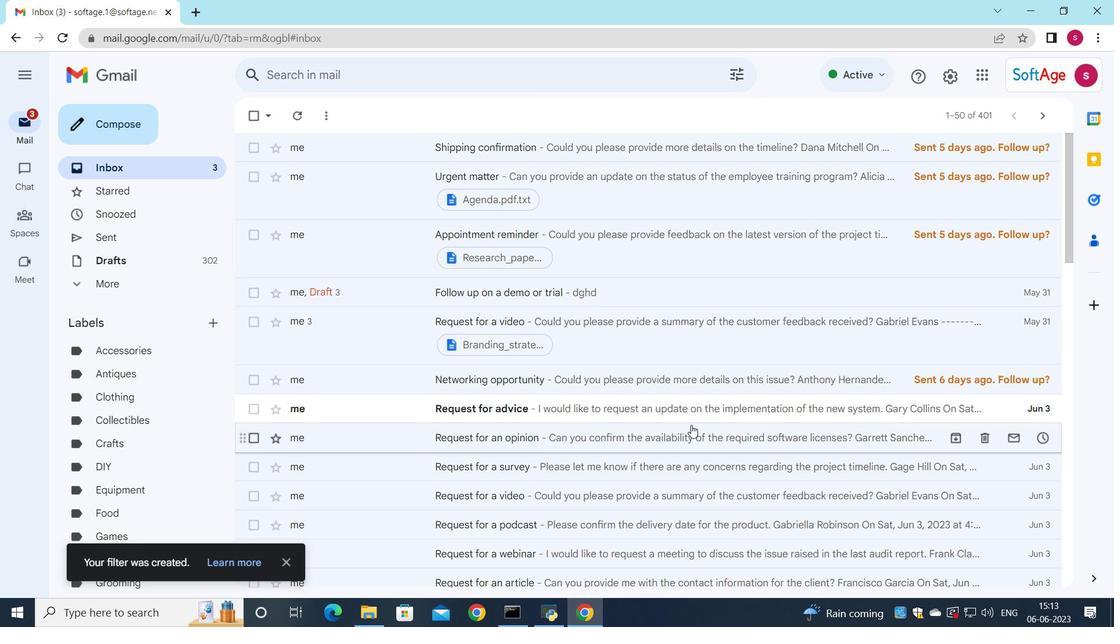 
Action: Mouse moved to (649, 380)
Screenshot: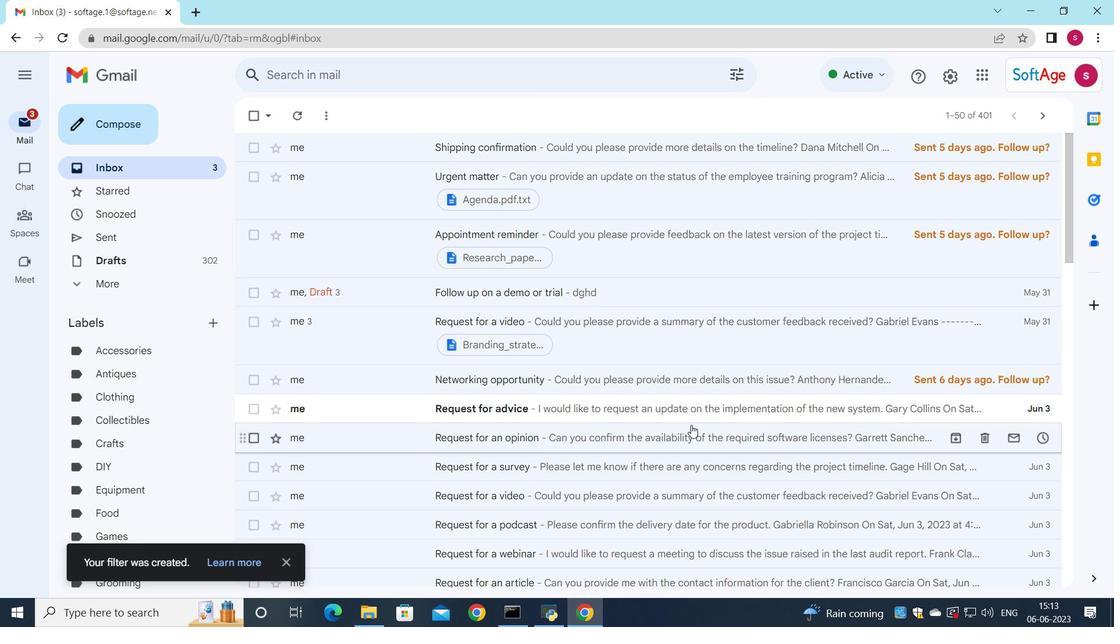 
Action: Mouse pressed left at (649, 380)
Screenshot: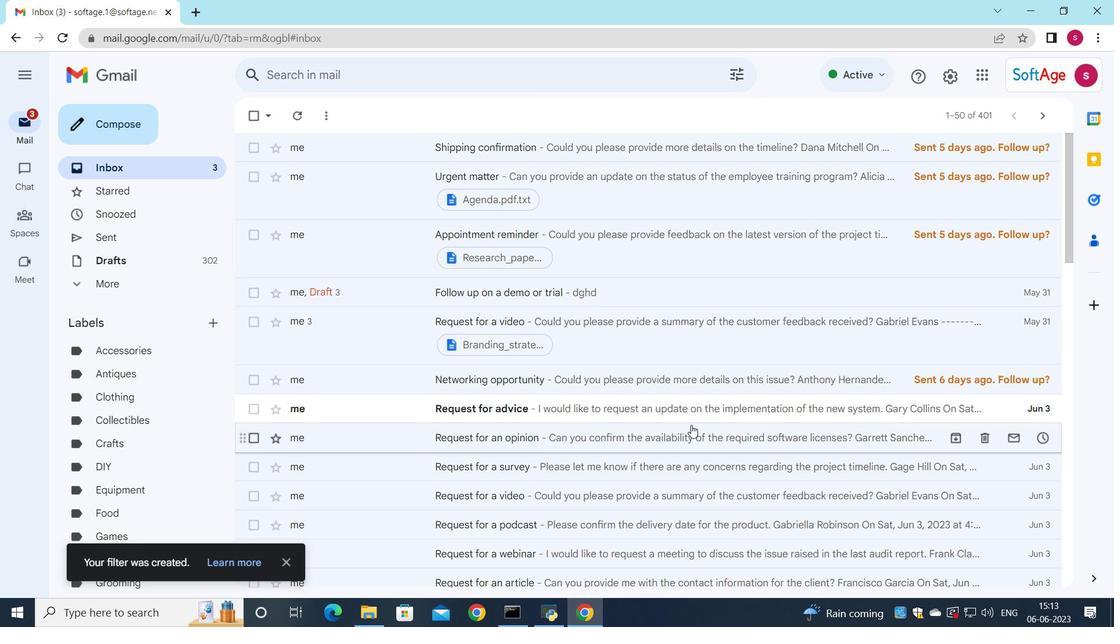 
Action: Mouse moved to (15, 38)
Screenshot: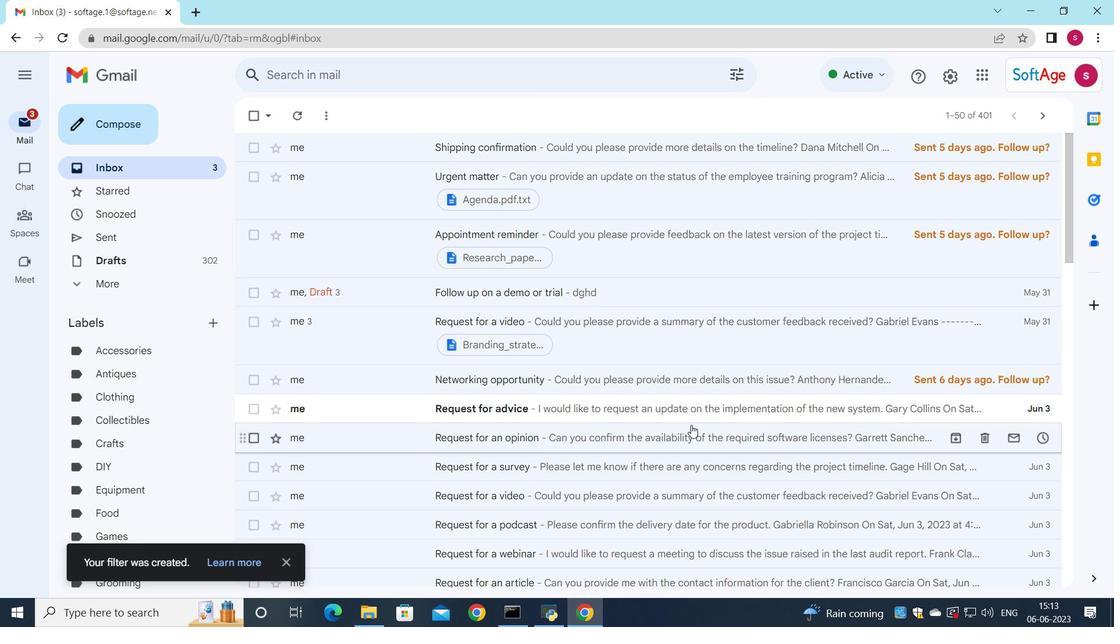 
Action: Mouse pressed left at (15, 38)
Screenshot: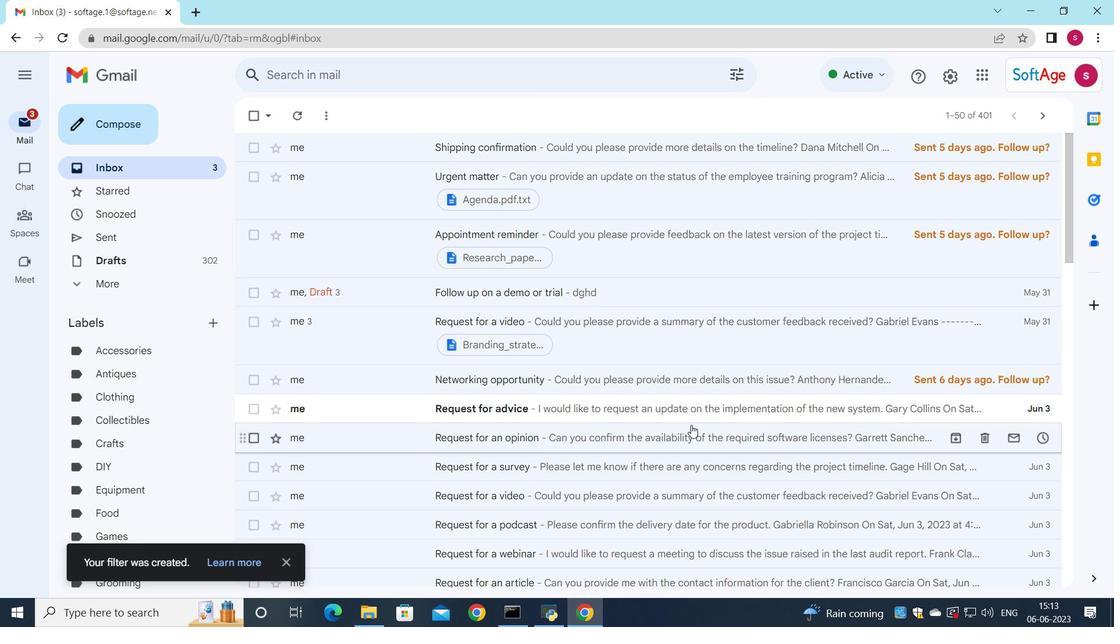 
Action: Mouse moved to (18, 33)
Screenshot: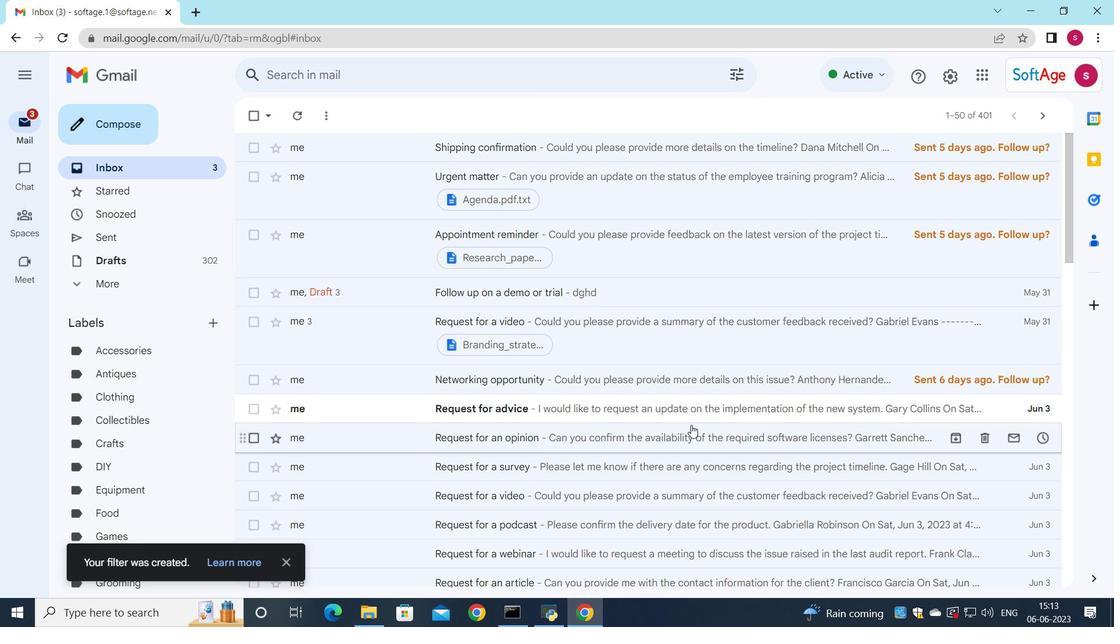 
Action: Mouse pressed left at (18, 33)
Screenshot: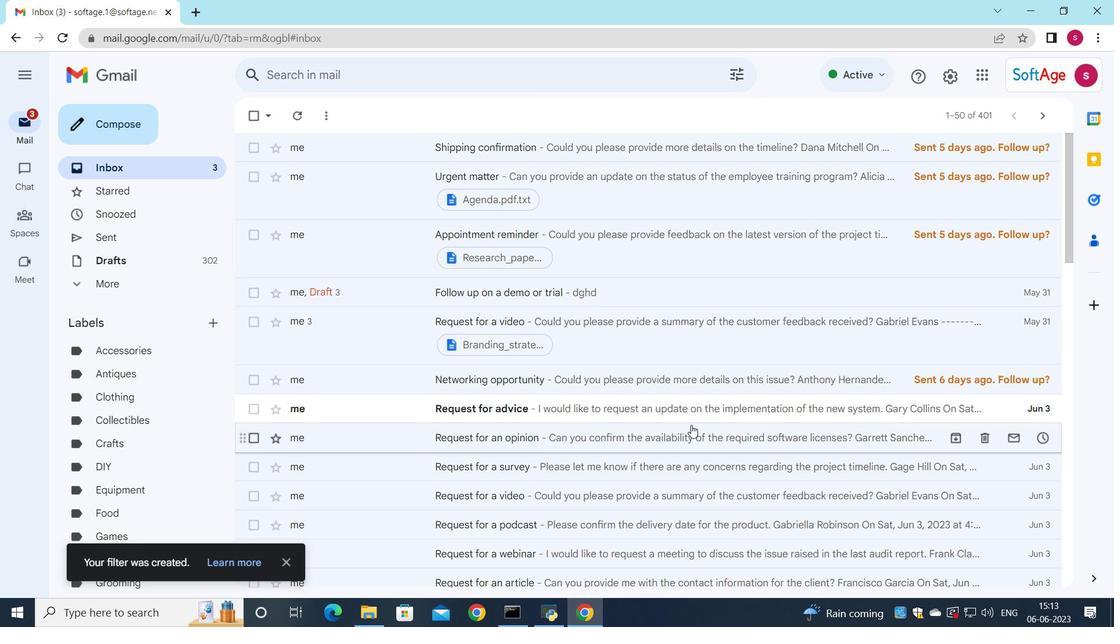 
Action: Mouse moved to (127, 168)
Screenshot: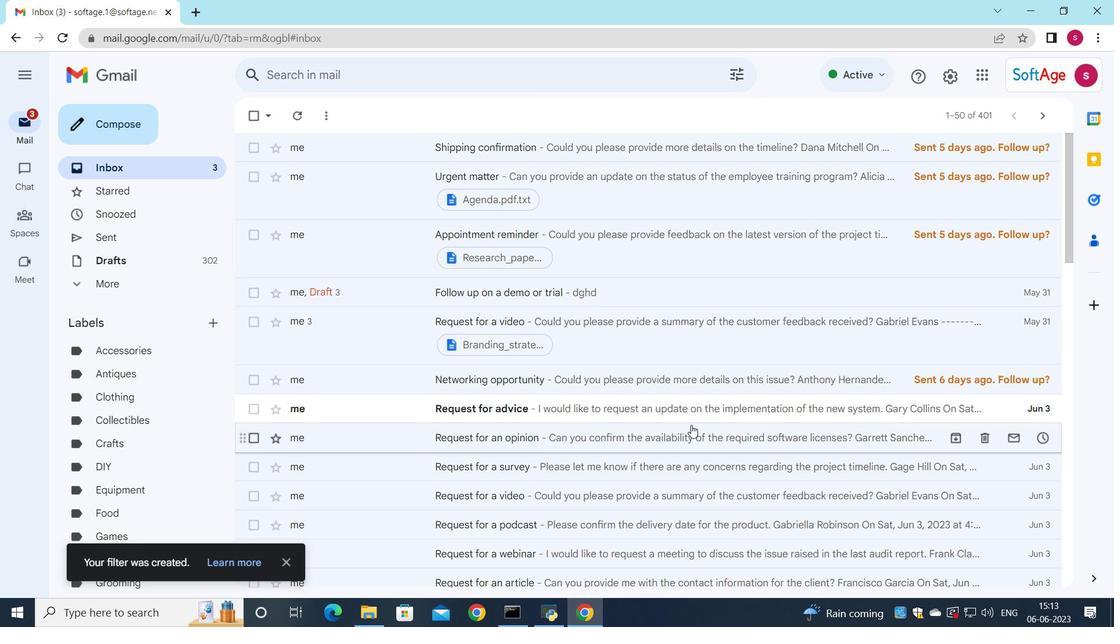
Action: Mouse pressed left at (127, 168)
Screenshot: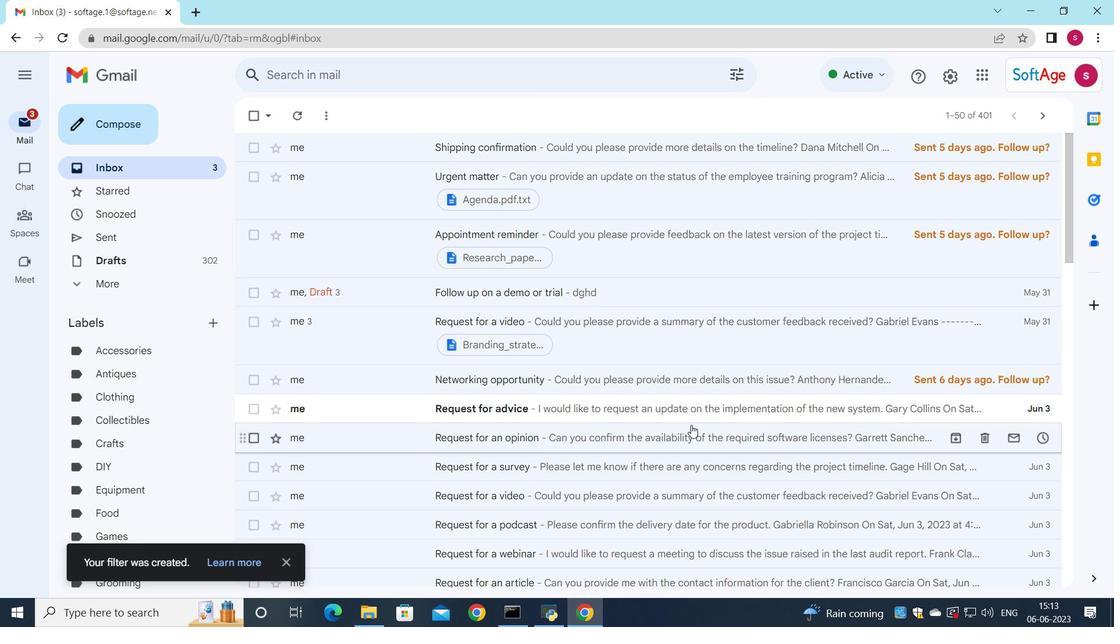 
Action: Mouse moved to (733, 78)
Screenshot: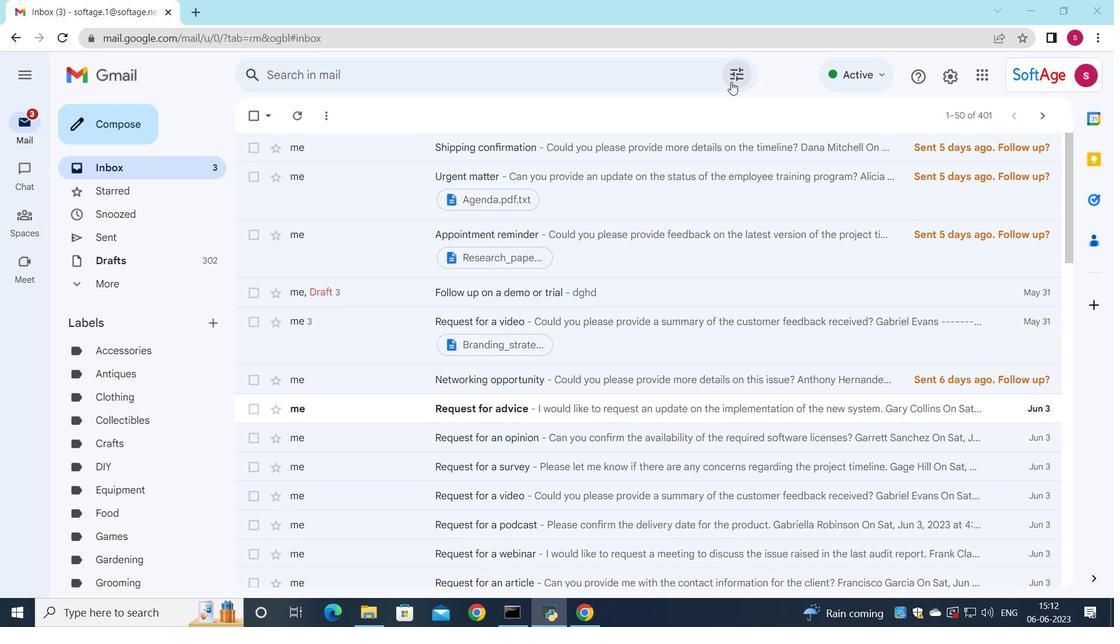 
Action: Mouse pressed left at (733, 78)
Screenshot: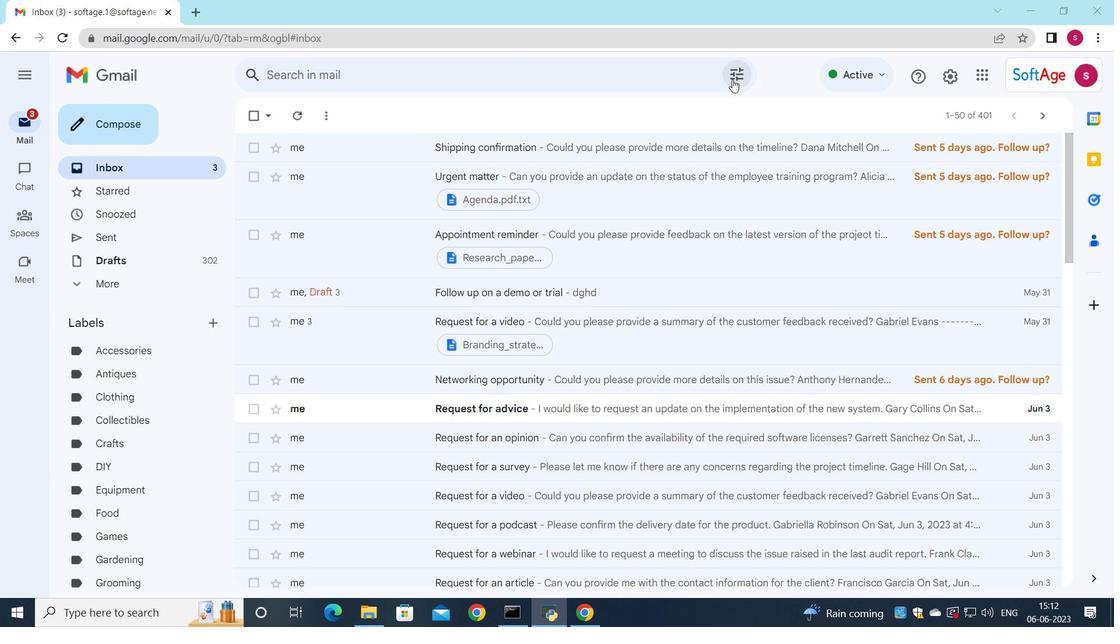 
Action: Mouse moved to (611, 118)
Screenshot: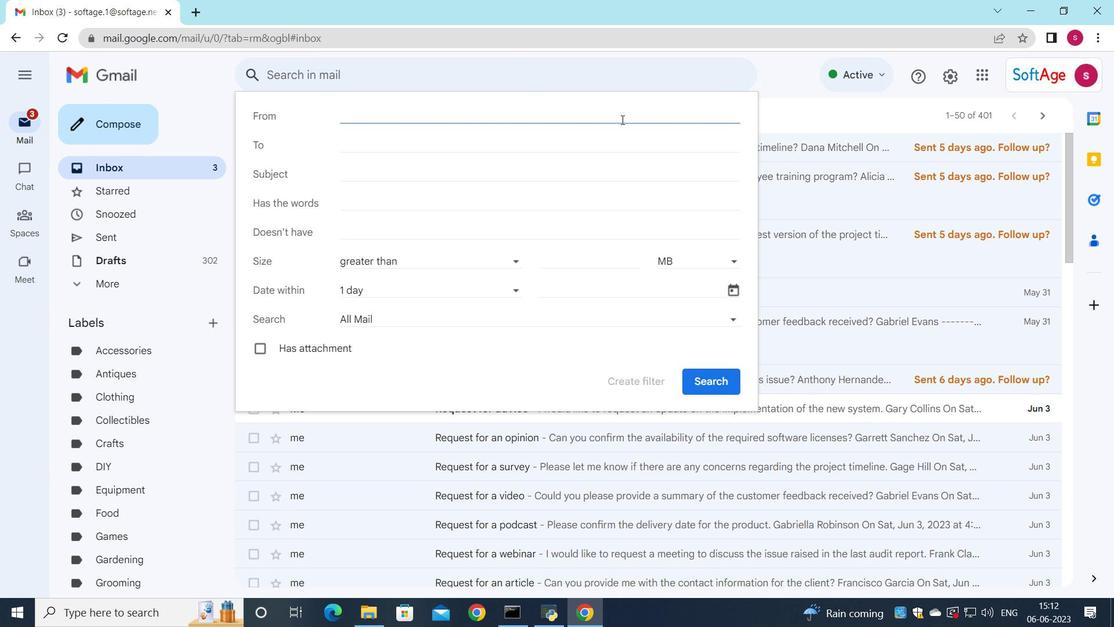 
Action: Key pressed s
Screenshot: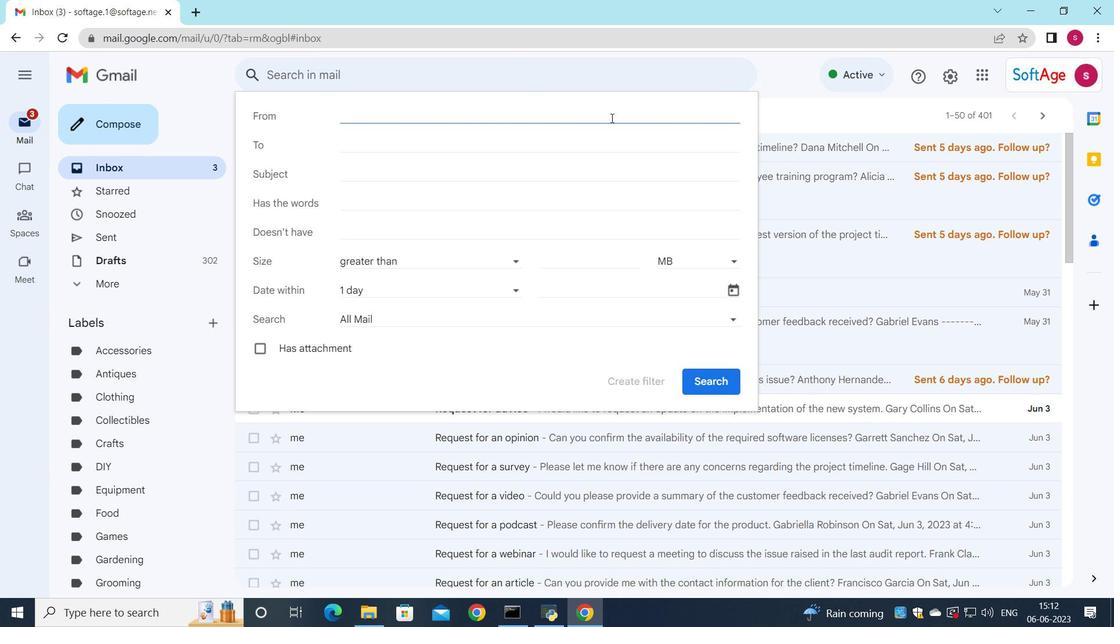 
Action: Mouse moved to (501, 141)
Screenshot: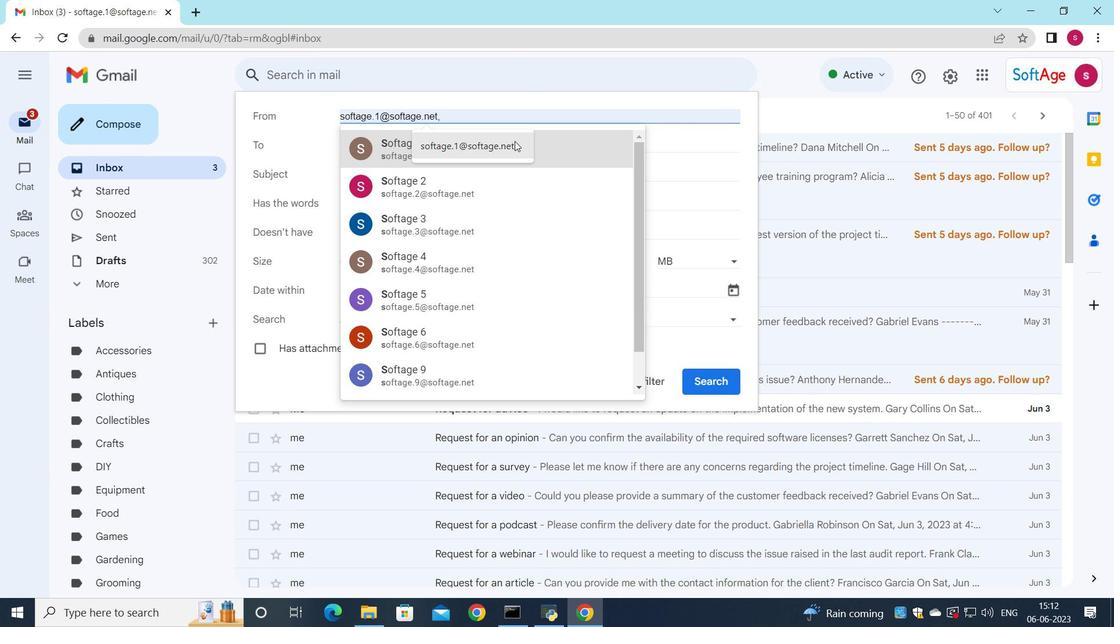 
Action: Mouse pressed left at (501, 141)
Screenshot: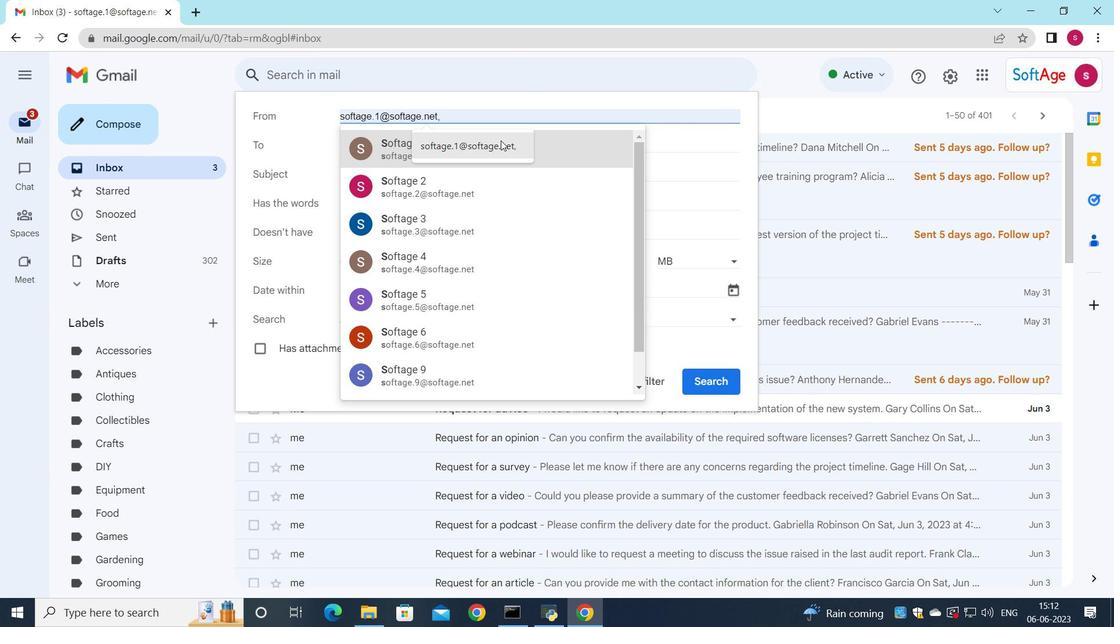 
Action: Mouse moved to (407, 148)
Screenshot: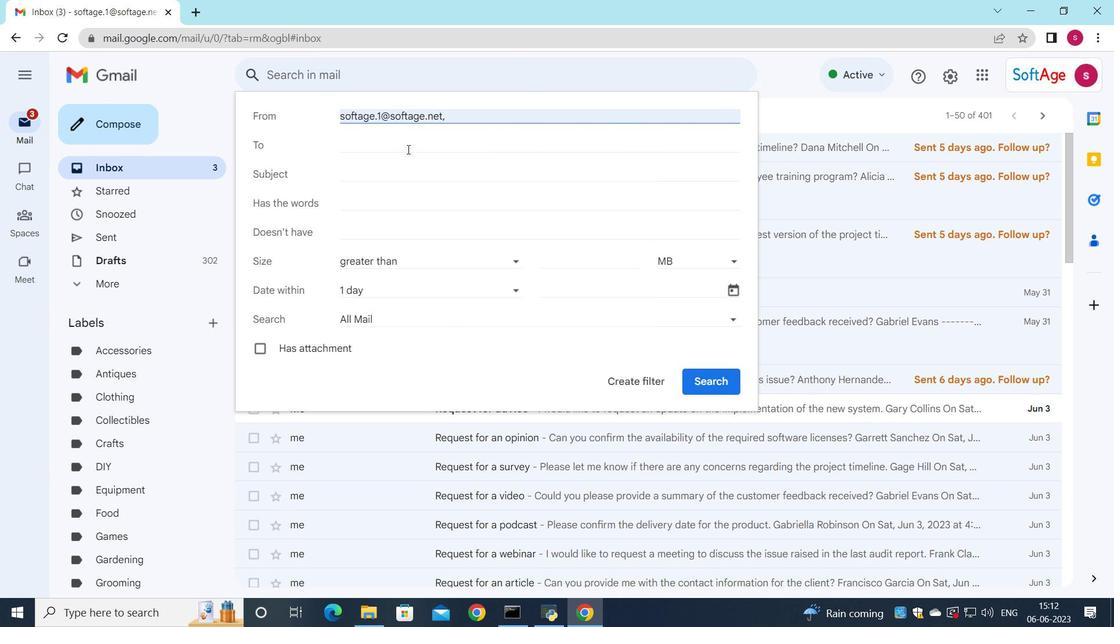 
Action: Mouse pressed left at (407, 148)
Screenshot: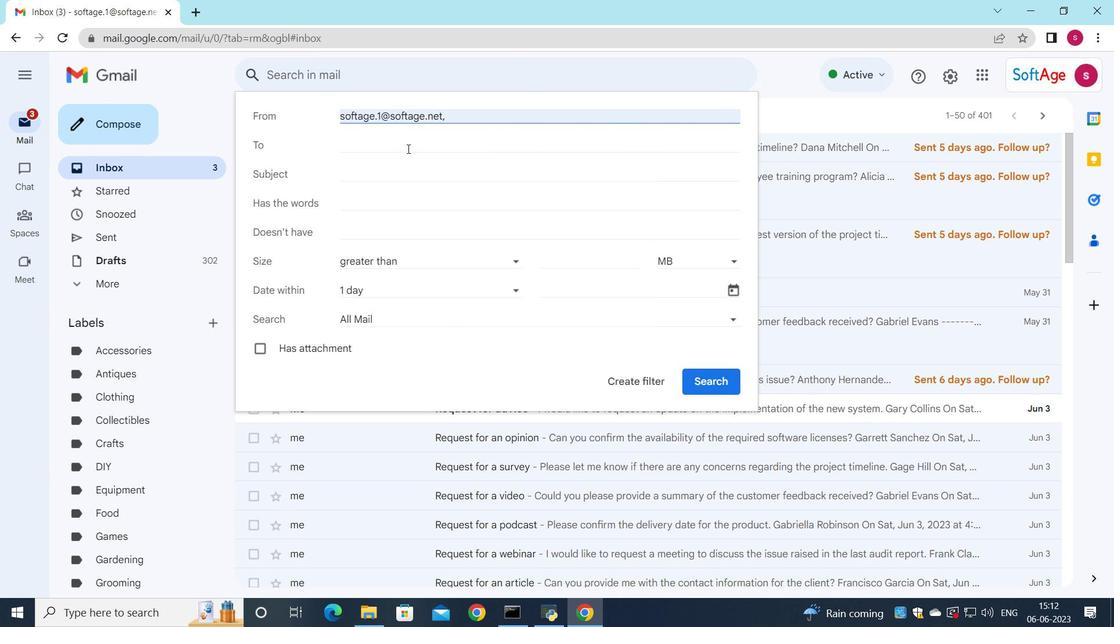 
Action: Key pressed s
Screenshot: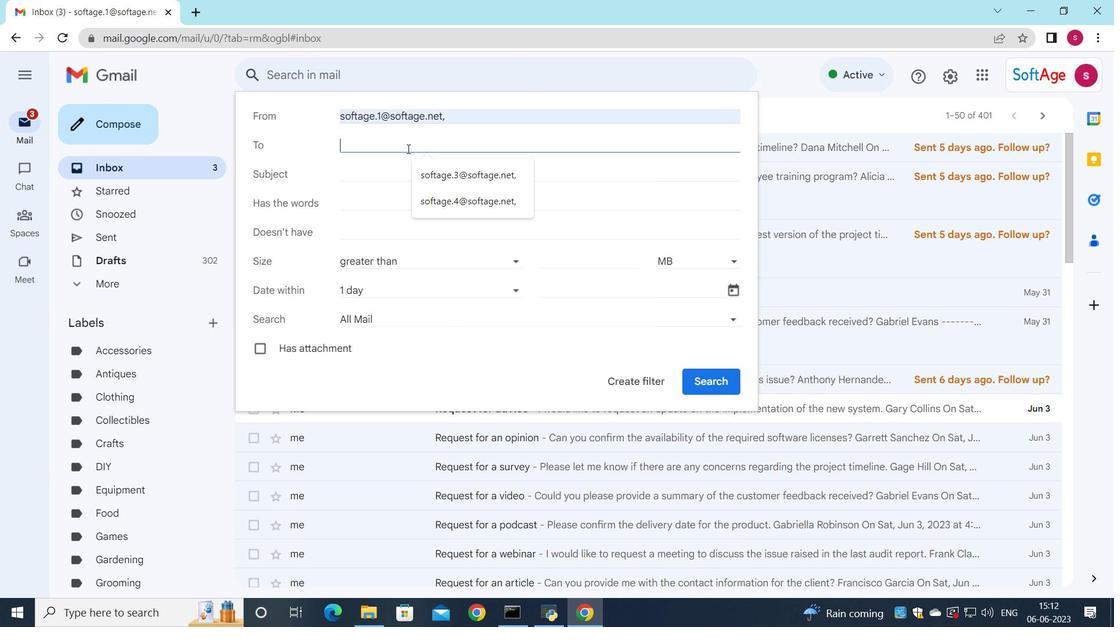 
Action: Mouse moved to (439, 203)
Screenshot: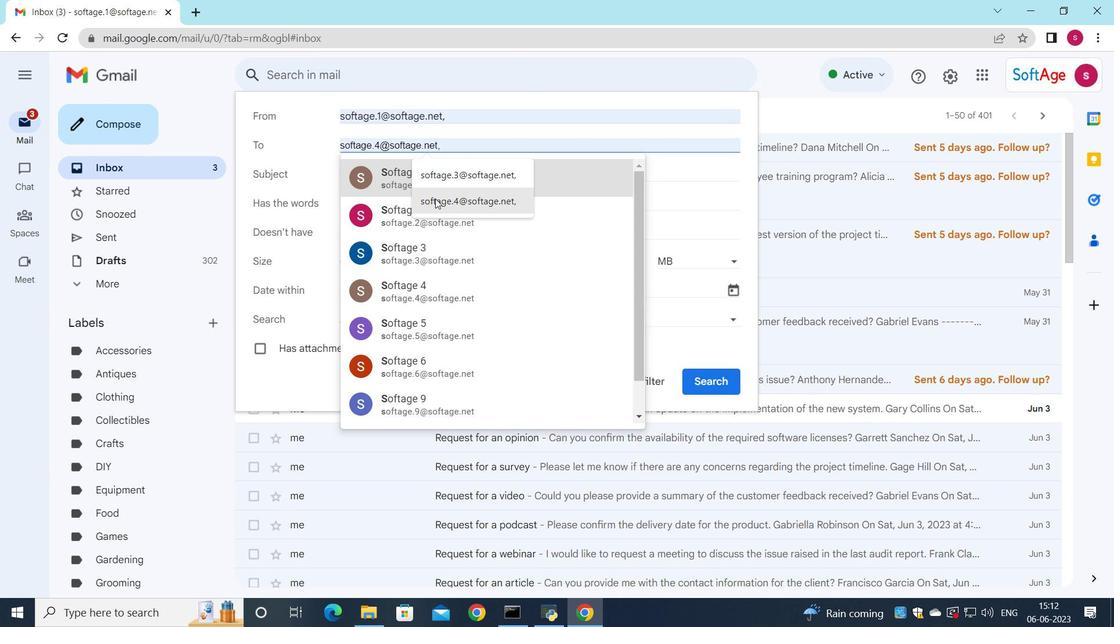 
Action: Mouse pressed left at (439, 203)
Screenshot: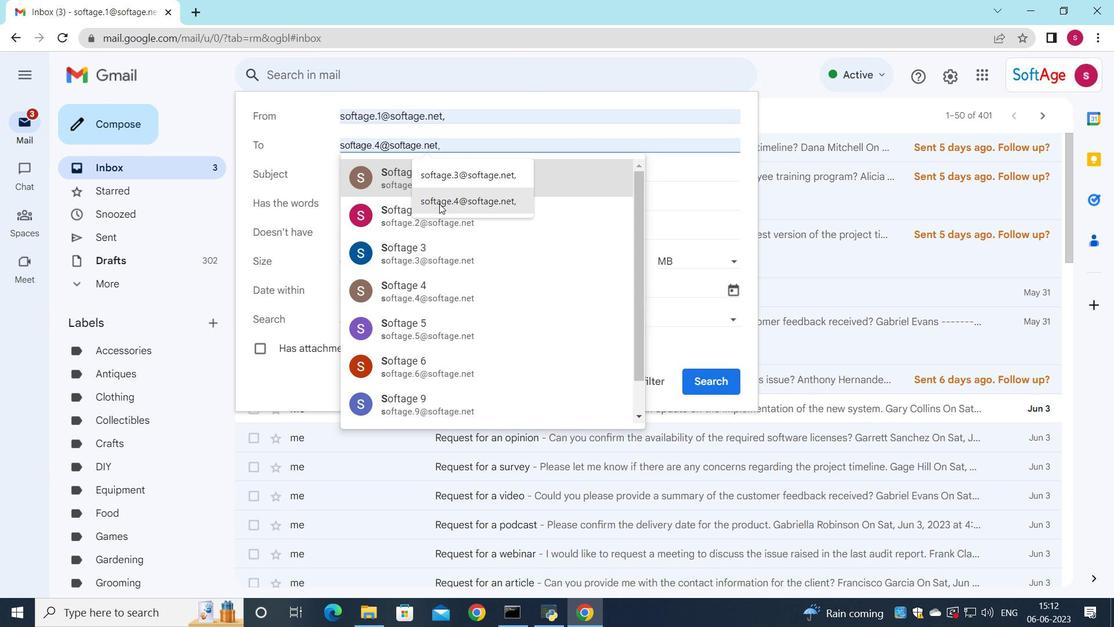 
Action: Mouse moved to (378, 175)
Screenshot: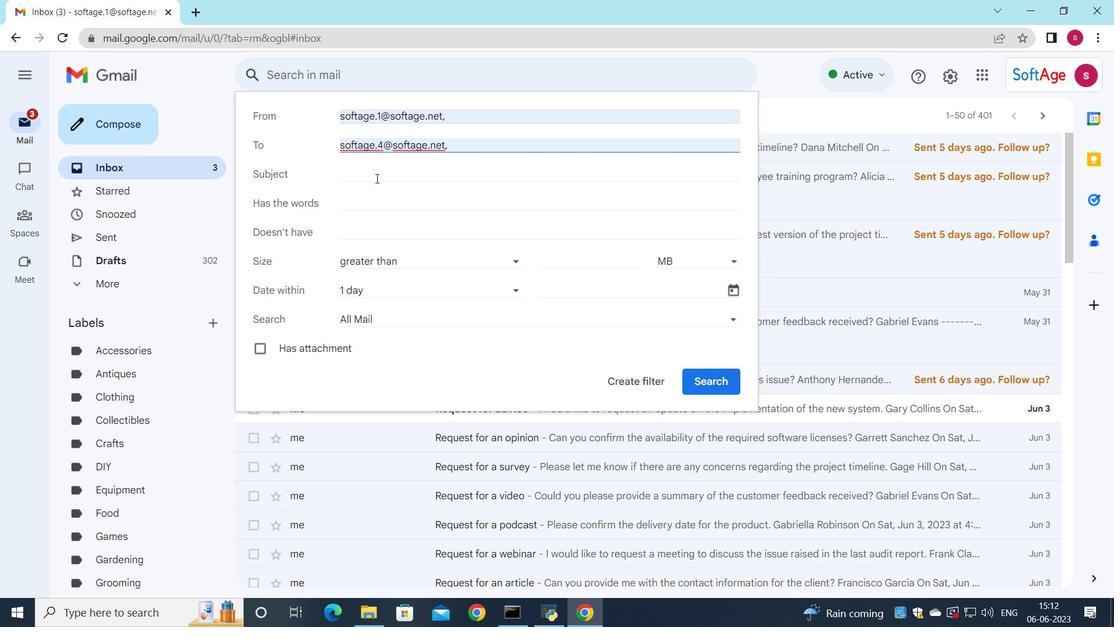 
Action: Mouse pressed left at (378, 175)
Screenshot: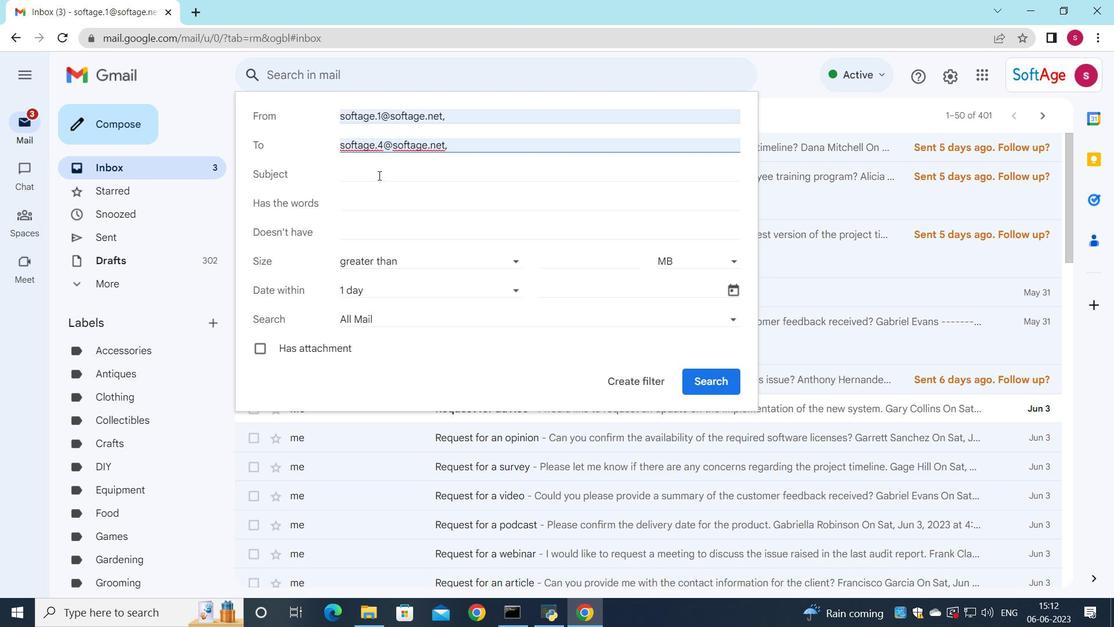 
Action: Mouse moved to (436, 240)
Screenshot: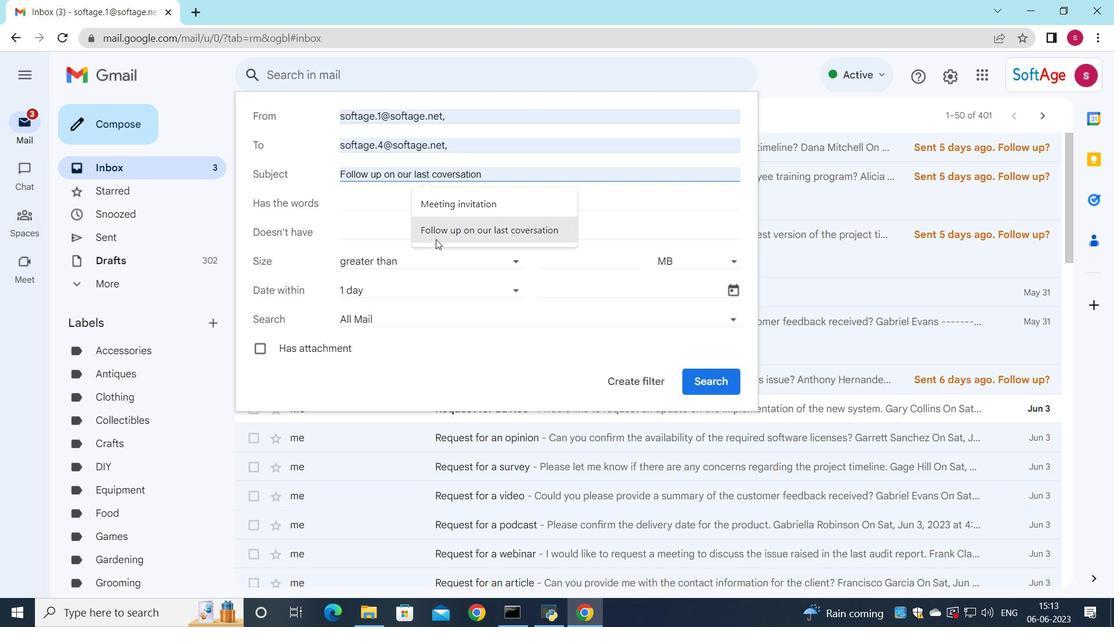 
Action: Mouse pressed left at (436, 240)
Screenshot: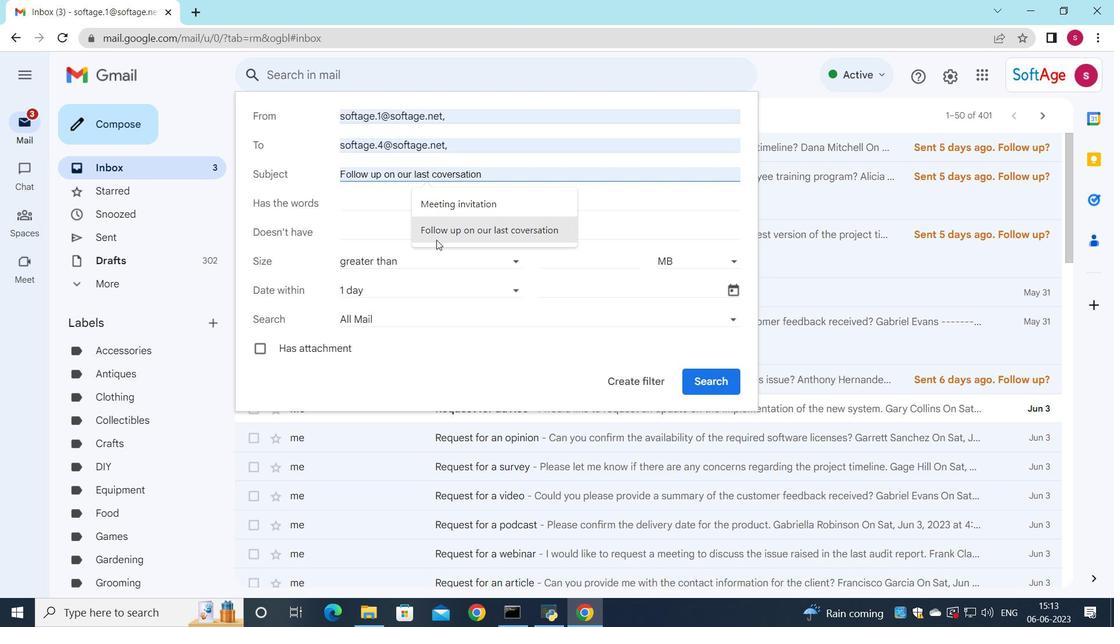 
Action: Mouse moved to (512, 286)
Screenshot: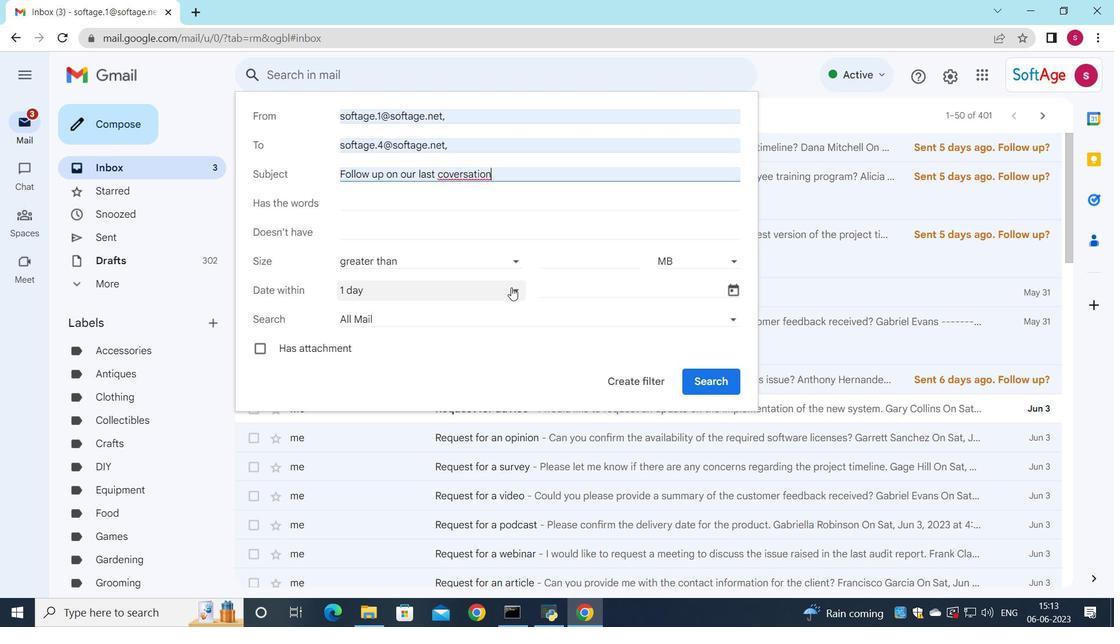 
Action: Mouse pressed left at (512, 286)
Screenshot: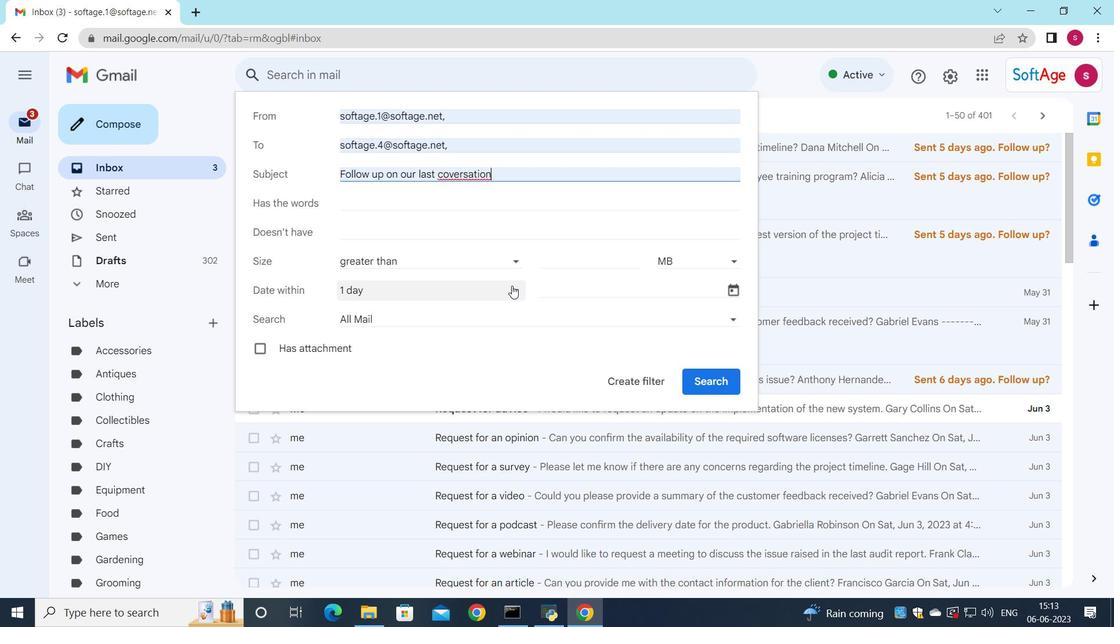 
Action: Mouse moved to (415, 449)
Screenshot: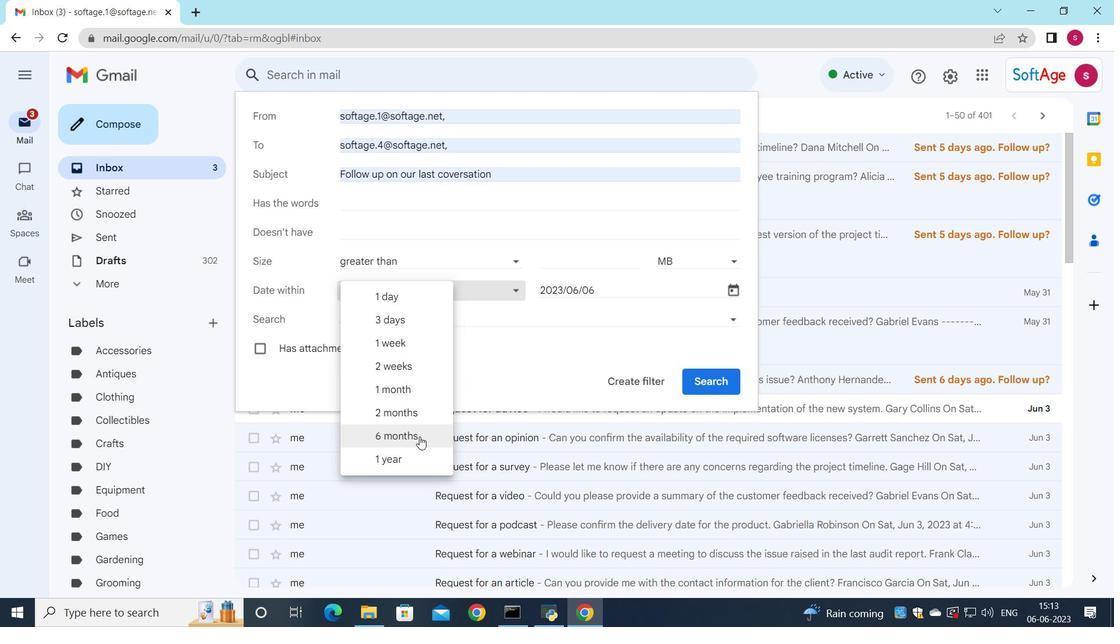
Action: Mouse pressed left at (415, 449)
Screenshot: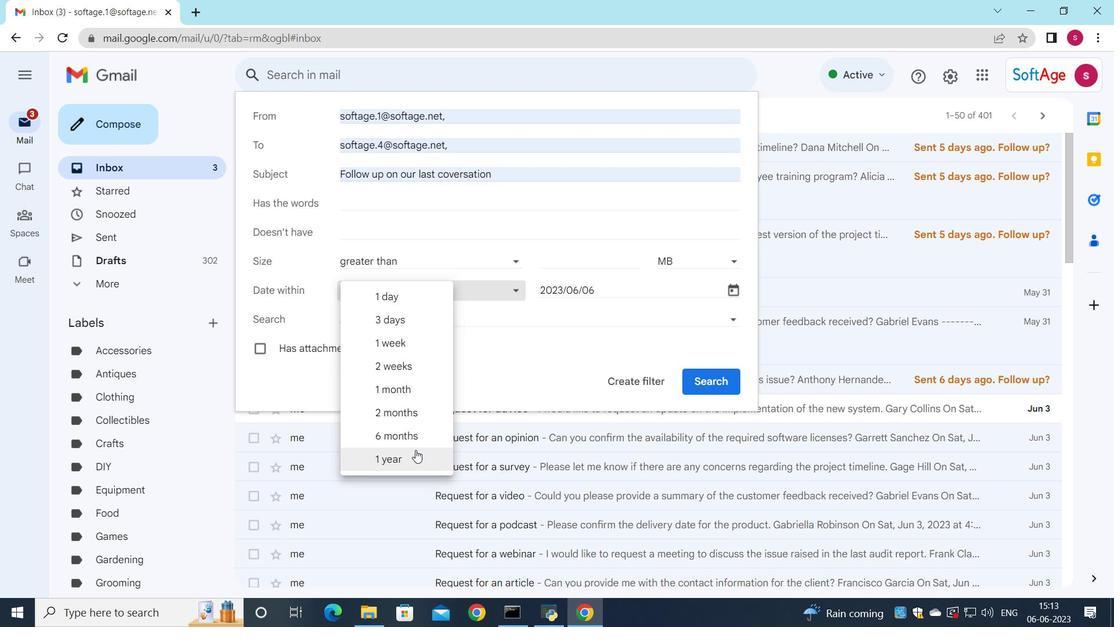 
Action: Mouse moved to (636, 382)
Screenshot: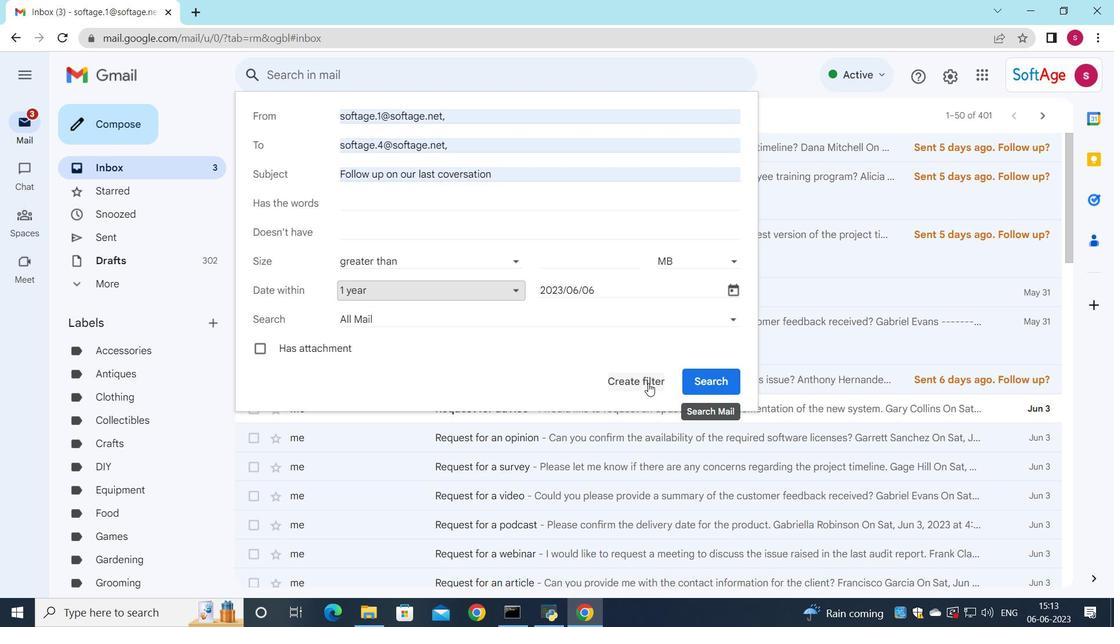 
Action: Mouse pressed left at (636, 382)
Screenshot: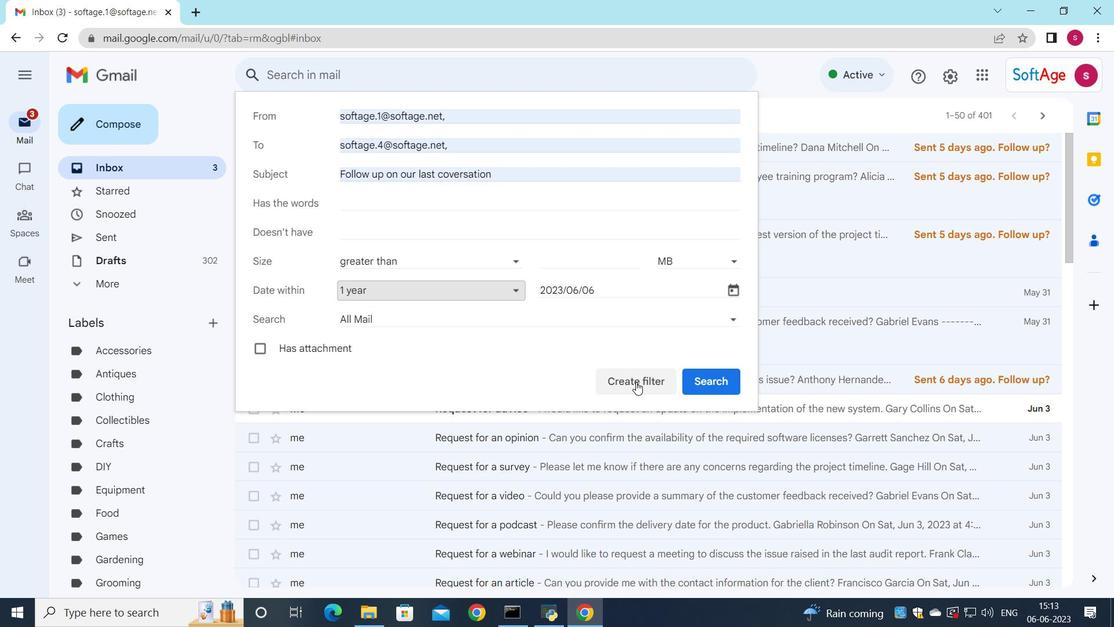 
Action: Mouse moved to (262, 199)
Screenshot: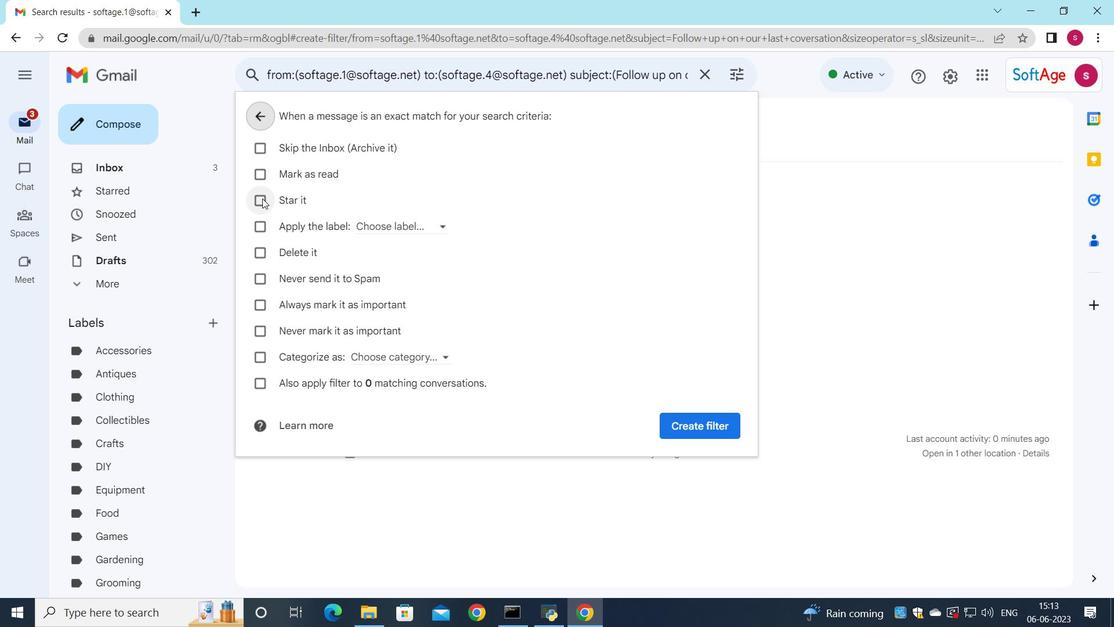 
Action: Mouse pressed left at (262, 199)
Screenshot: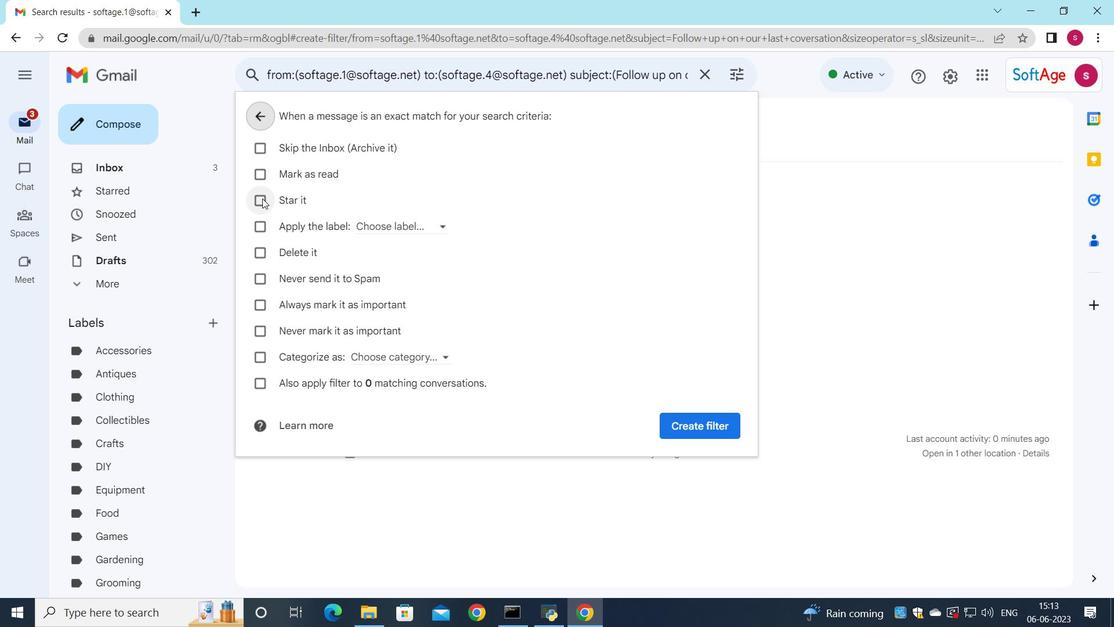 
Action: Mouse moved to (691, 425)
Screenshot: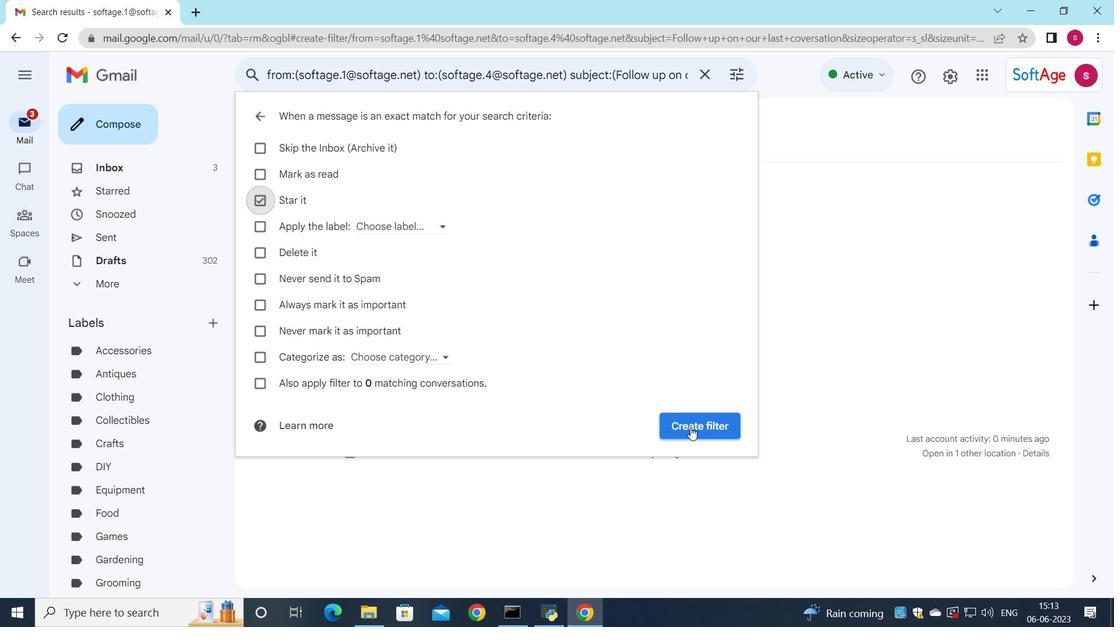
Action: Mouse pressed left at (691, 425)
Screenshot: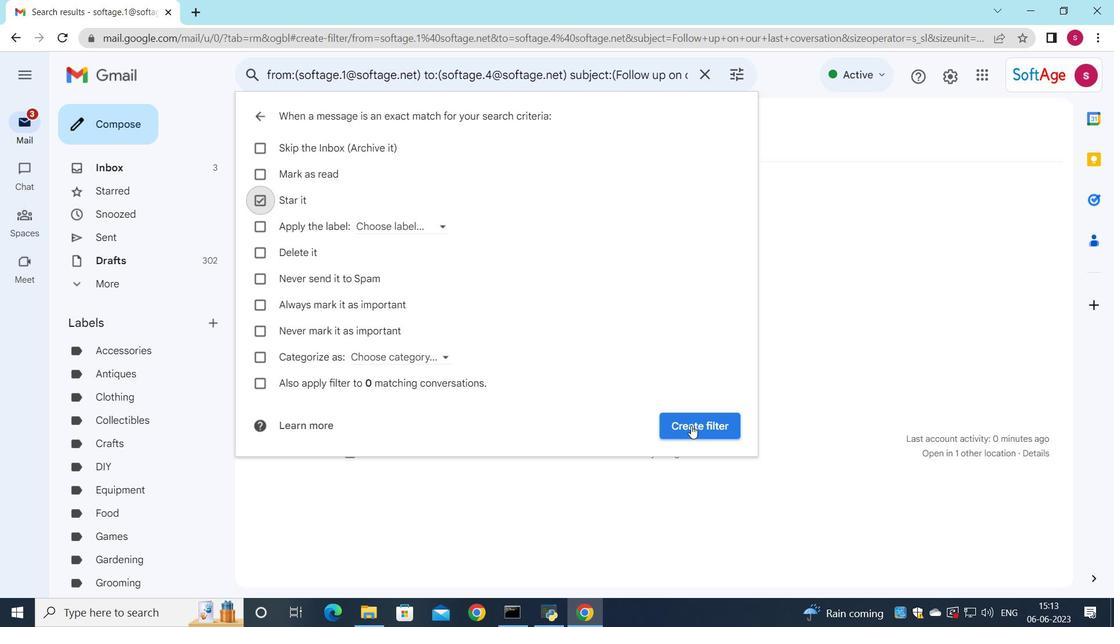 
Action: Mouse moved to (691, 425)
Screenshot: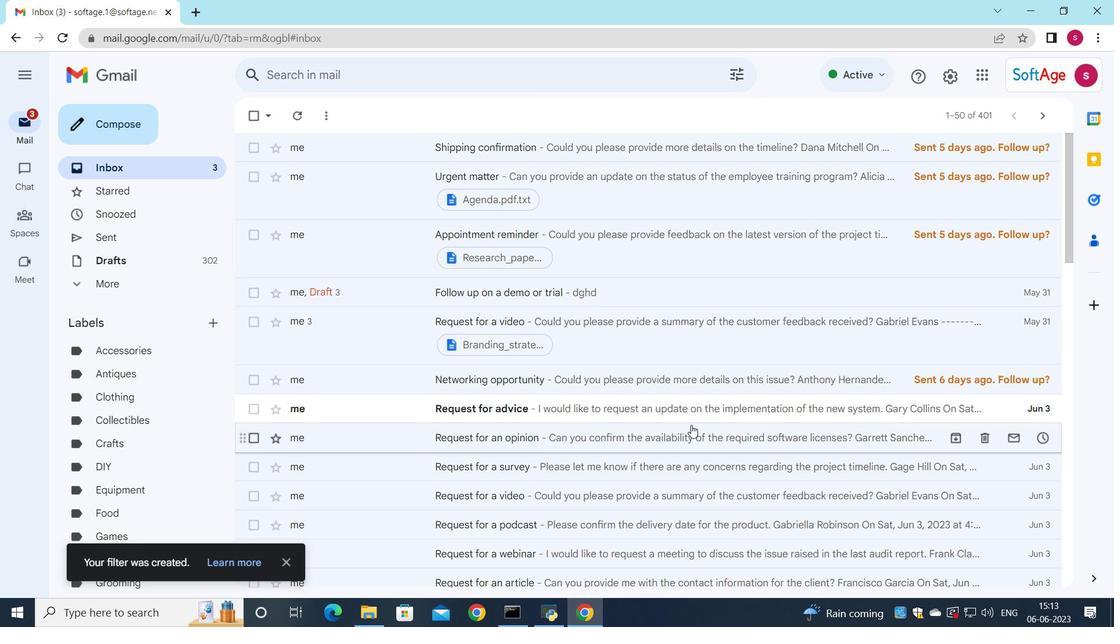 
